 Task: Look for space in Béthune, France from 9th June, 2023 to 16th June, 2023 for 2 adults in price range Rs.8000 to Rs.16000. Place can be entire place with 2 bedrooms having 2 beds and 1 bathroom. Property type can be house, flat, guest house. Amenities needed are: washing machine. Booking option can be shelf check-in. Required host language is English.
Action: Mouse moved to (389, 132)
Screenshot: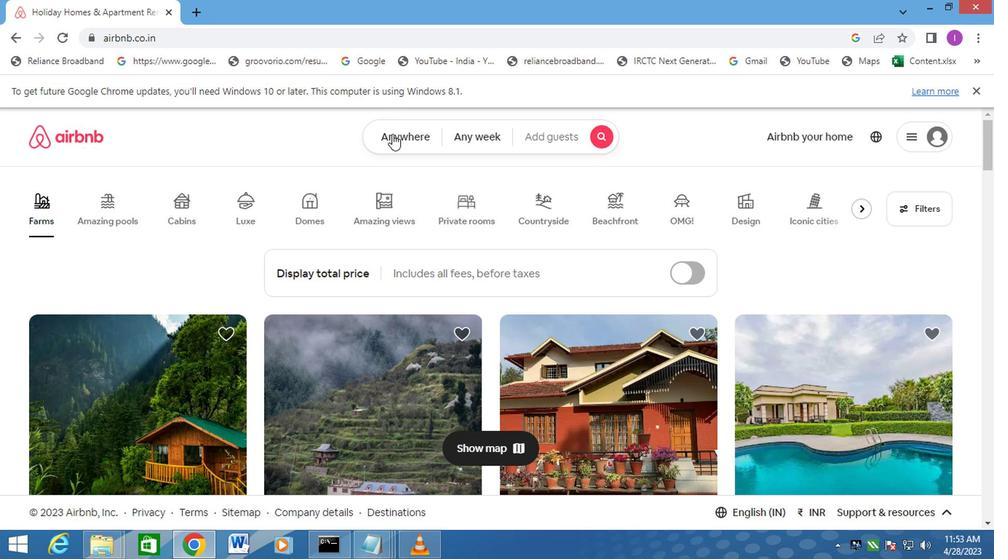 
Action: Mouse pressed left at (389, 132)
Screenshot: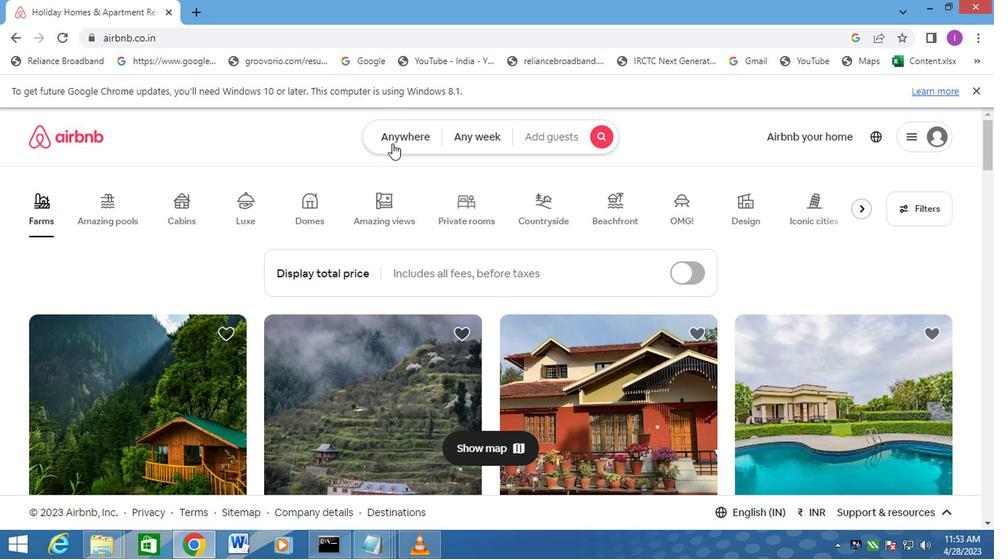 
Action: Mouse moved to (319, 169)
Screenshot: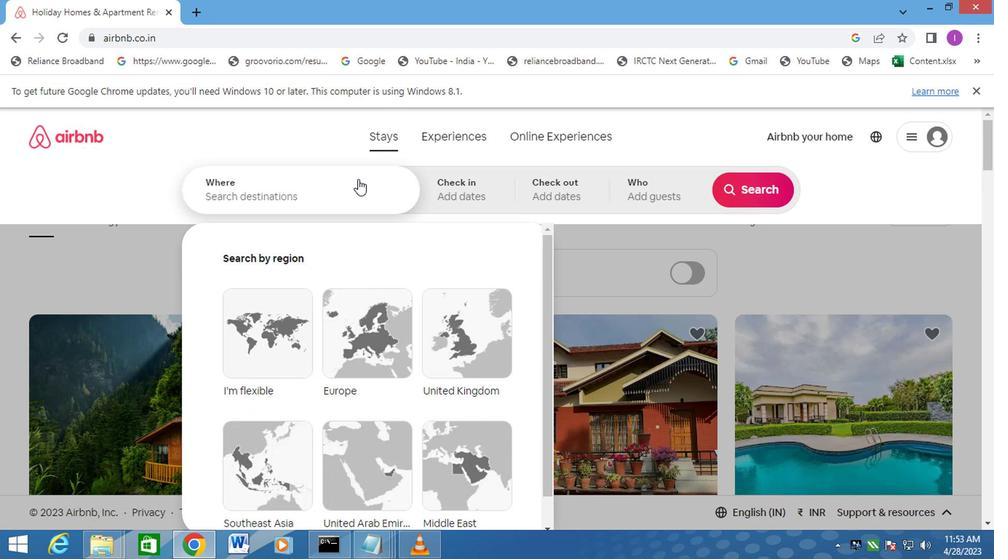 
Action: Mouse pressed left at (319, 169)
Screenshot: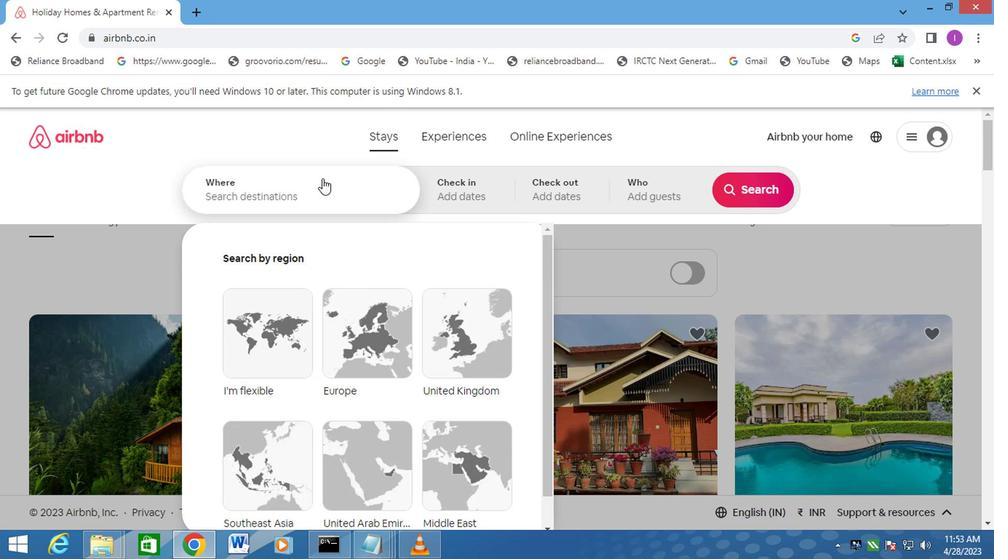 
Action: Mouse moved to (896, 134)
Screenshot: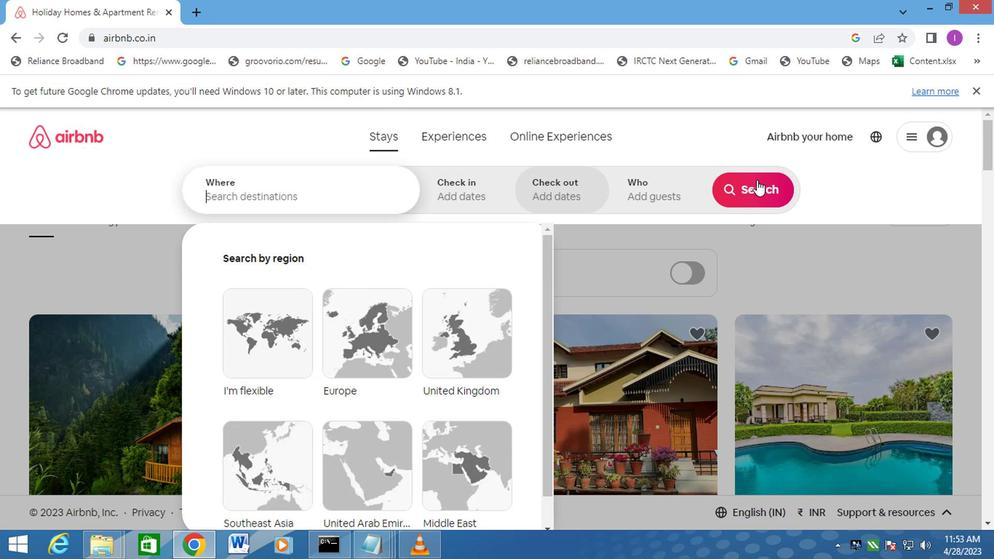 
Action: Key pressed <Key.shift>BETHUN,<Key.shift>FRANCE
Screenshot: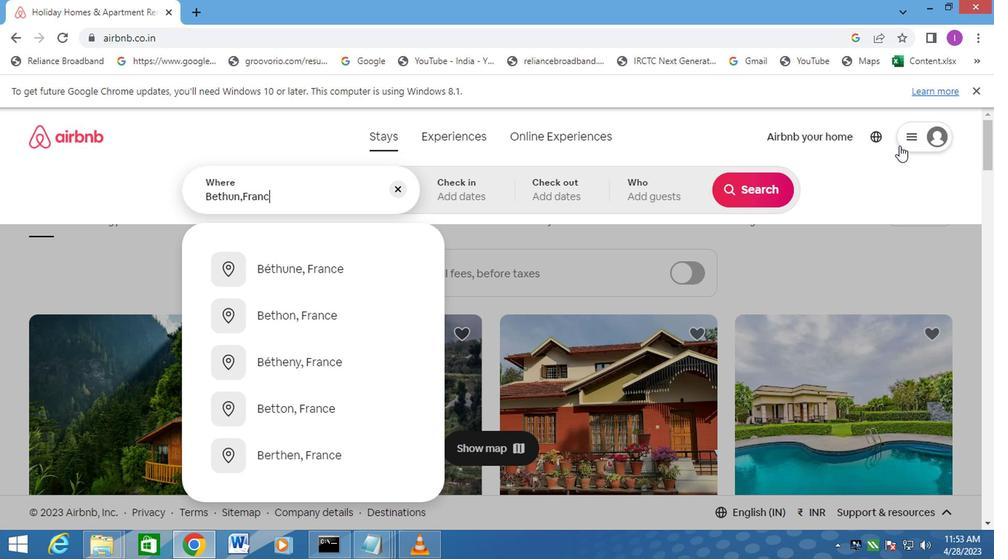 
Action: Mouse moved to (311, 263)
Screenshot: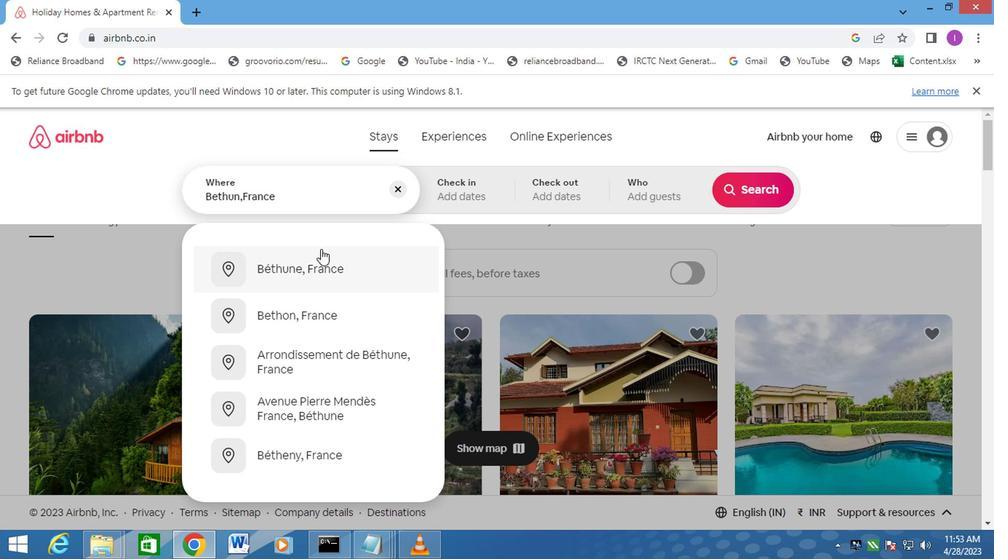 
Action: Mouse pressed left at (311, 263)
Screenshot: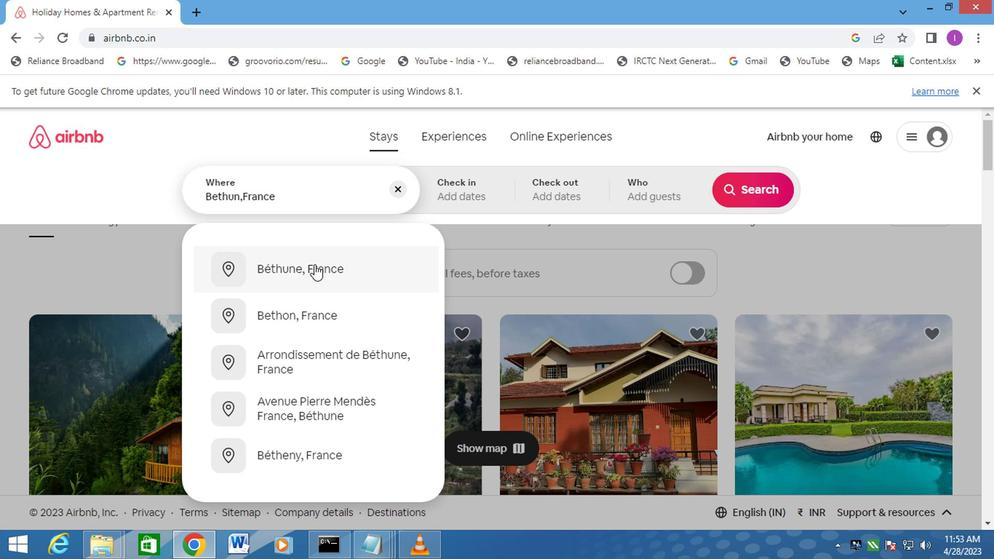 
Action: Mouse moved to (738, 310)
Screenshot: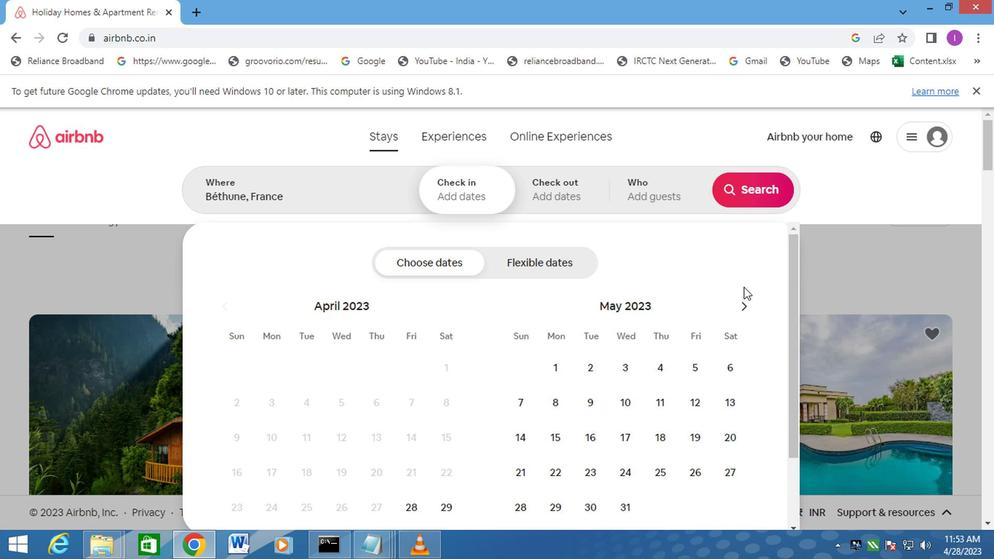 
Action: Mouse pressed left at (738, 310)
Screenshot: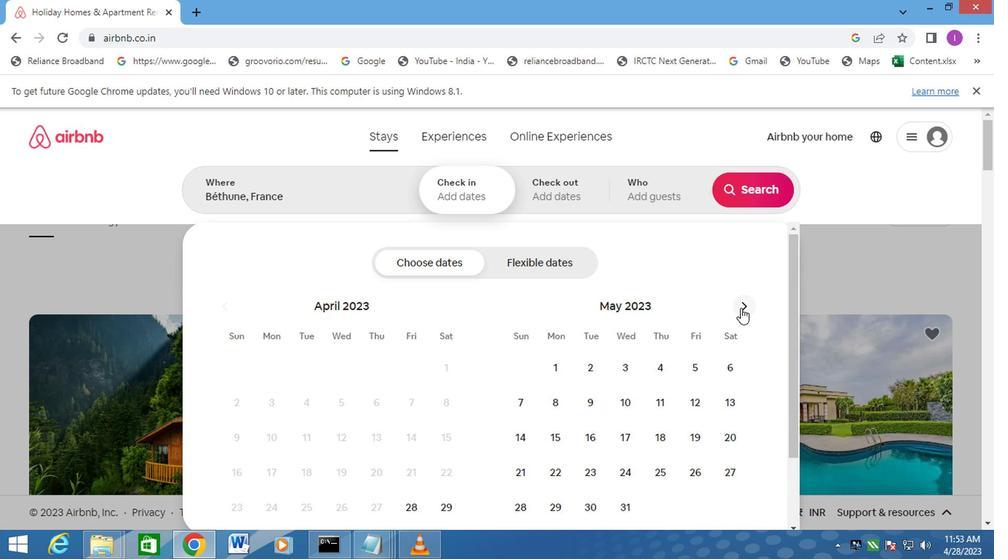 
Action: Mouse pressed left at (738, 310)
Screenshot: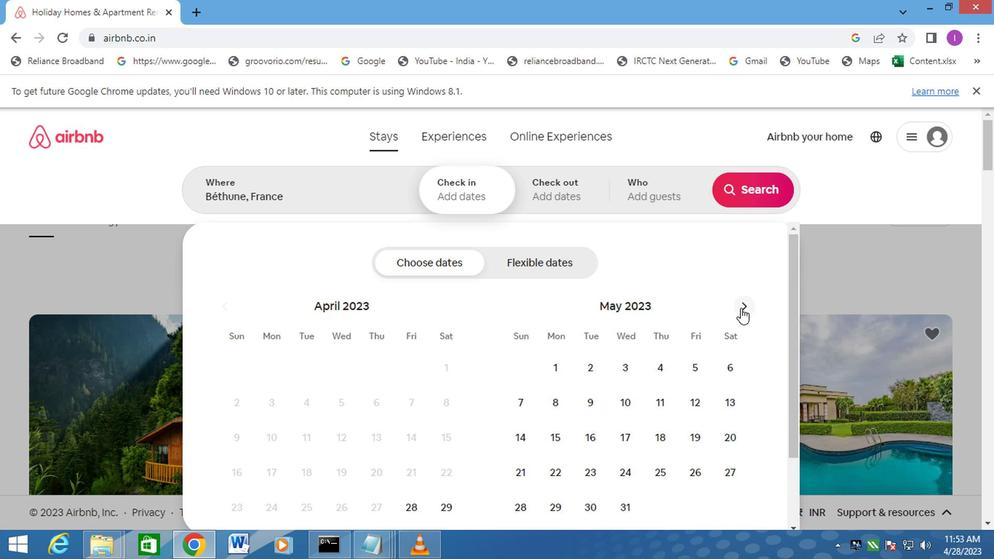 
Action: Mouse moved to (400, 407)
Screenshot: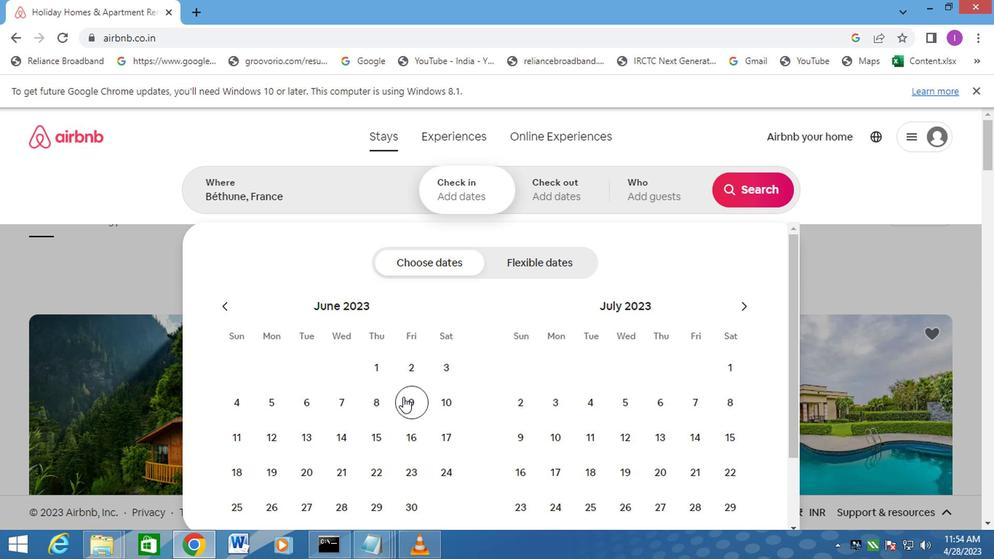 
Action: Mouse pressed left at (400, 407)
Screenshot: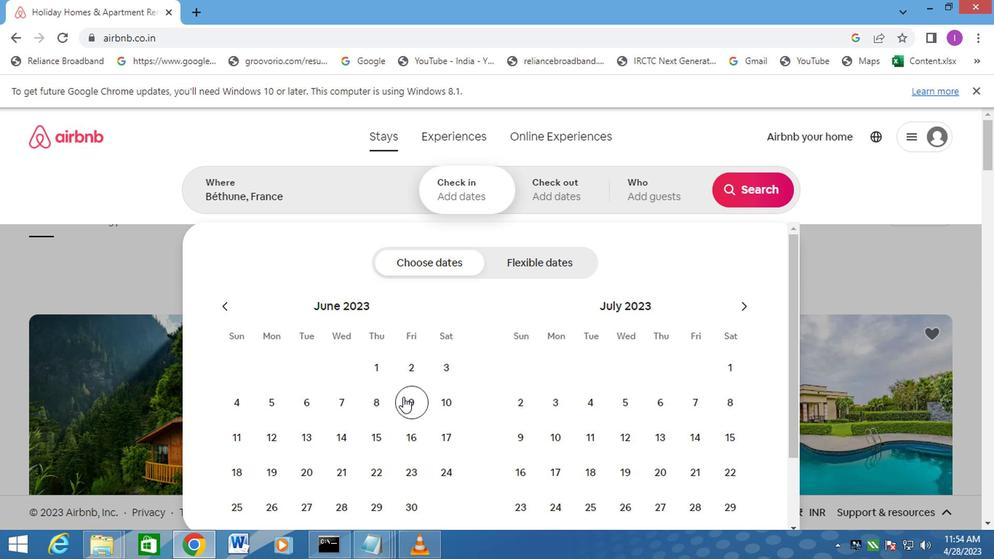 
Action: Mouse moved to (400, 445)
Screenshot: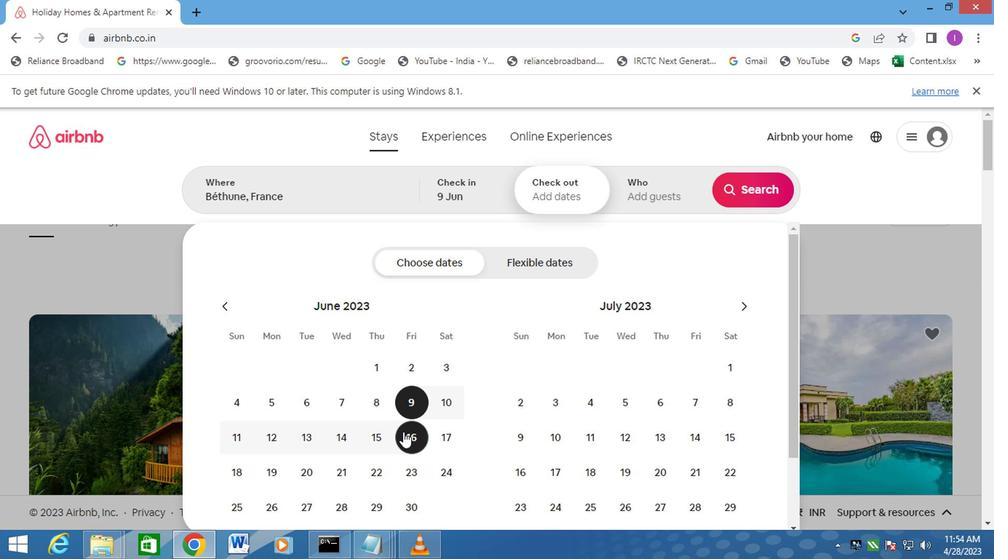 
Action: Mouse pressed left at (400, 445)
Screenshot: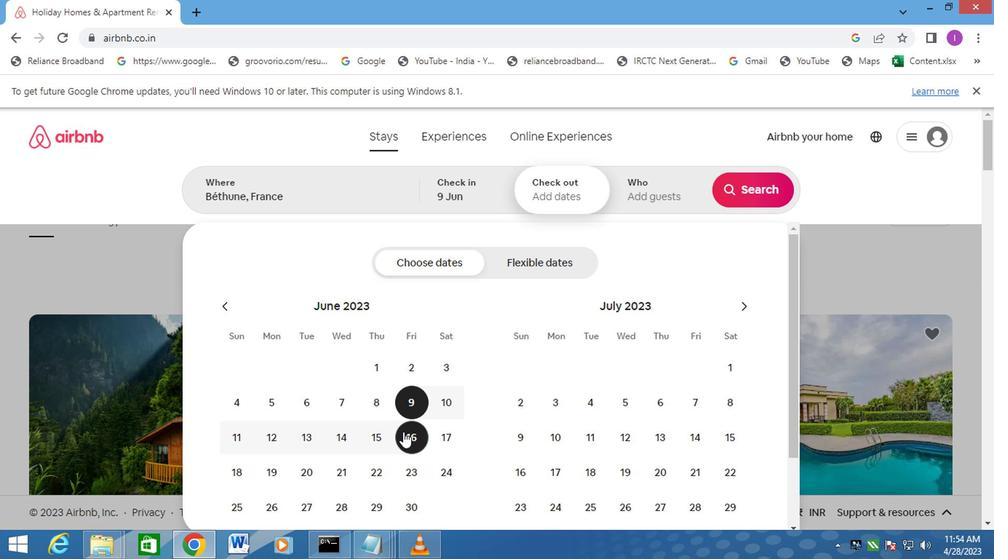 
Action: Mouse moved to (685, 193)
Screenshot: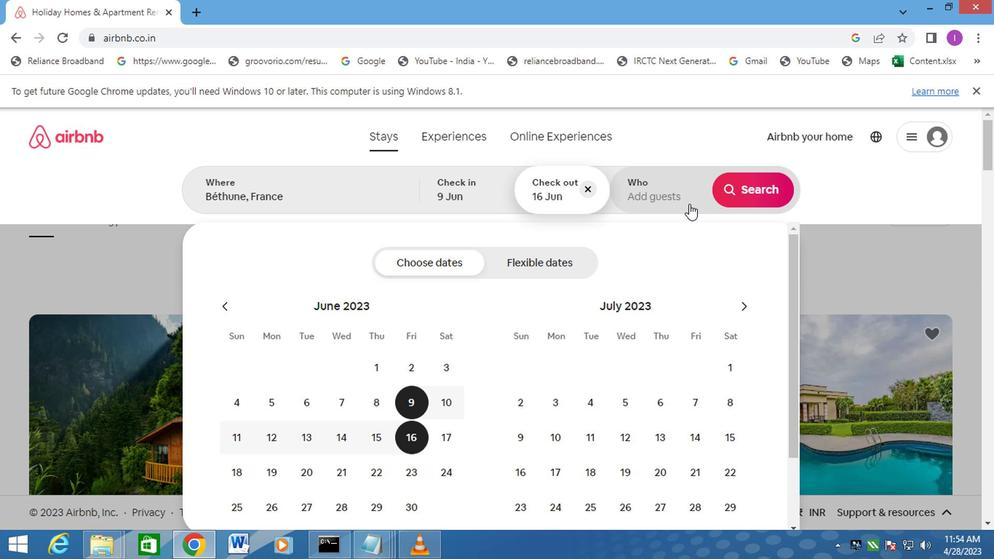 
Action: Mouse pressed left at (685, 193)
Screenshot: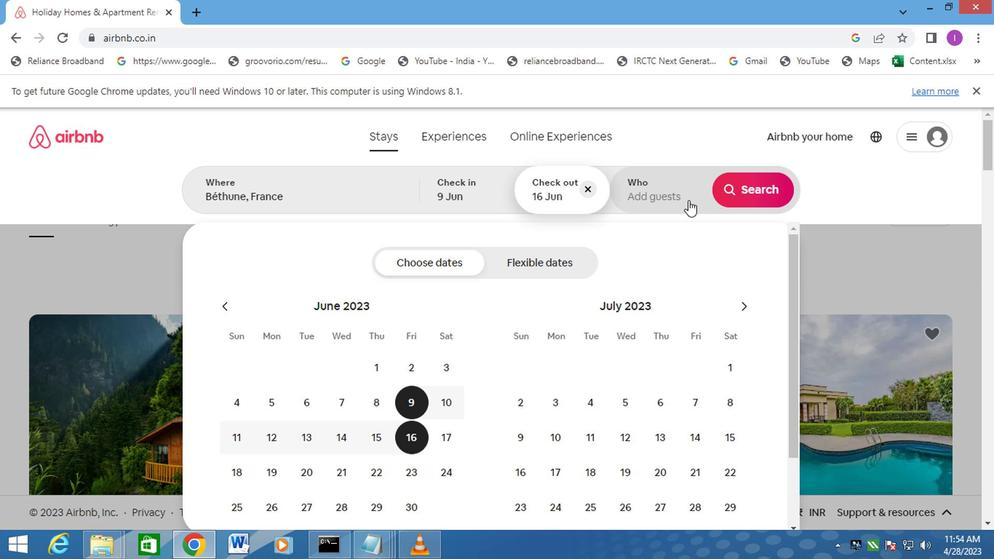 
Action: Mouse moved to (763, 267)
Screenshot: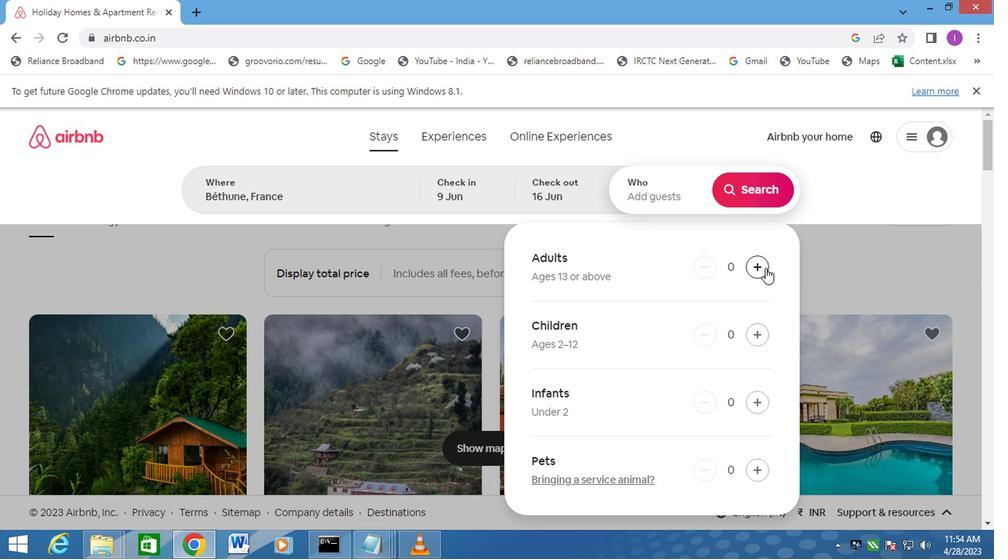 
Action: Mouse pressed left at (763, 267)
Screenshot: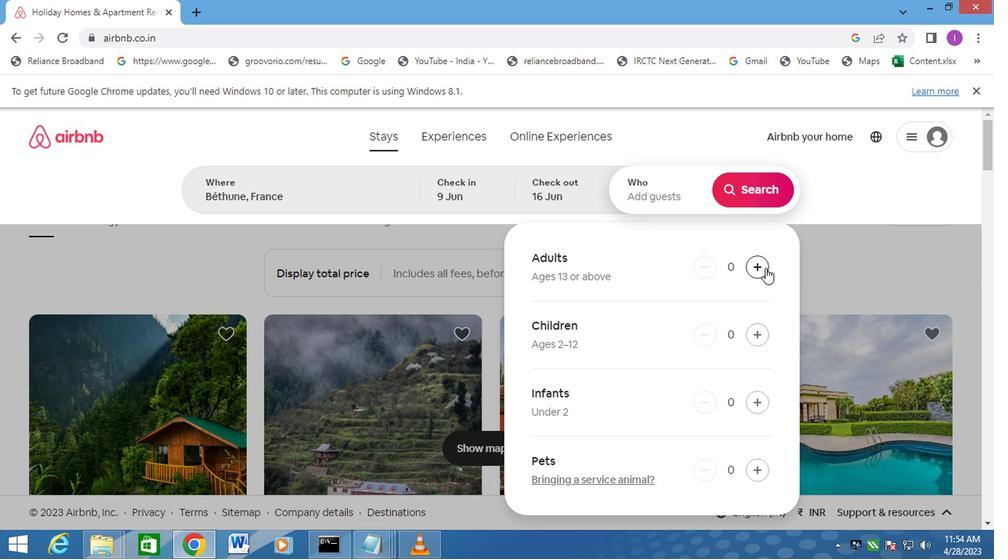
Action: Mouse moved to (764, 267)
Screenshot: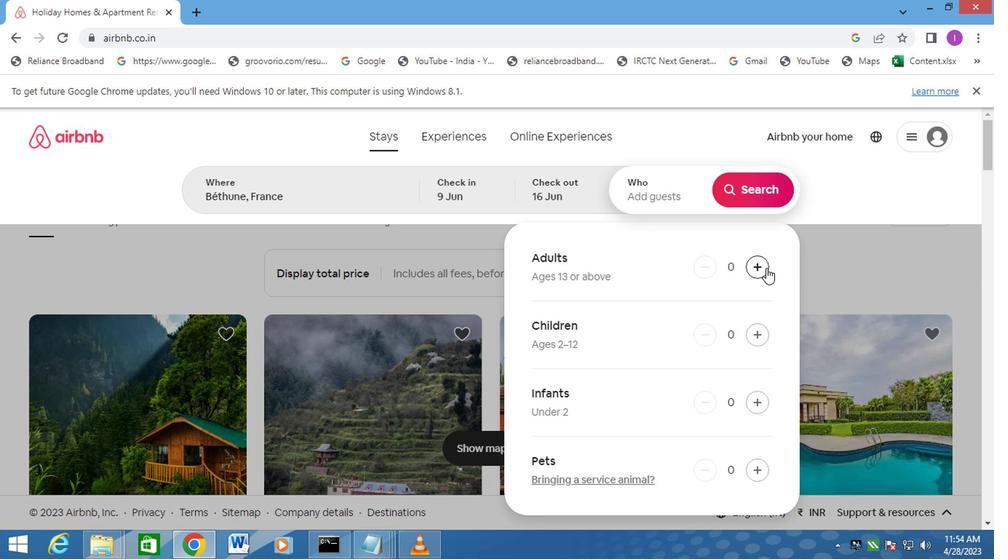 
Action: Mouse pressed left at (764, 267)
Screenshot: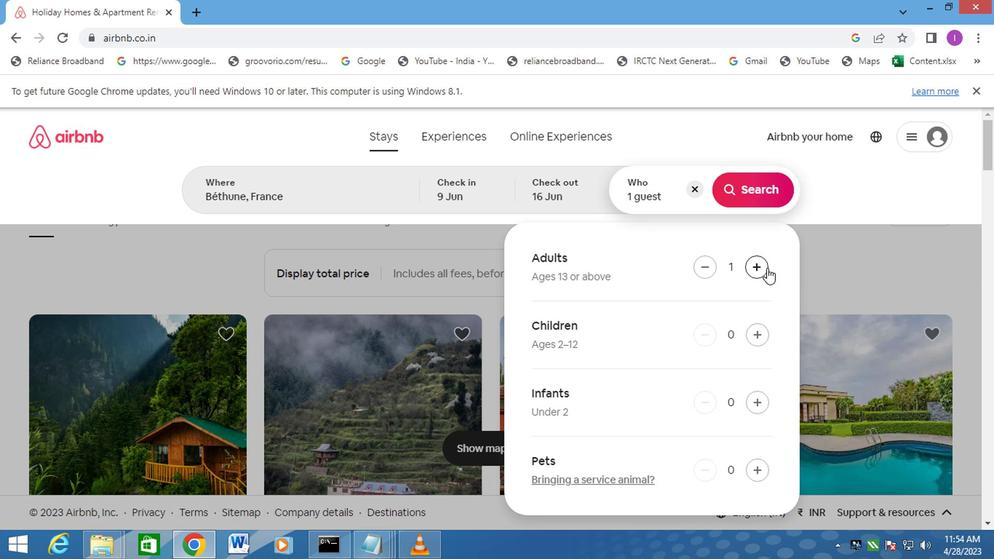 
Action: Mouse moved to (764, 181)
Screenshot: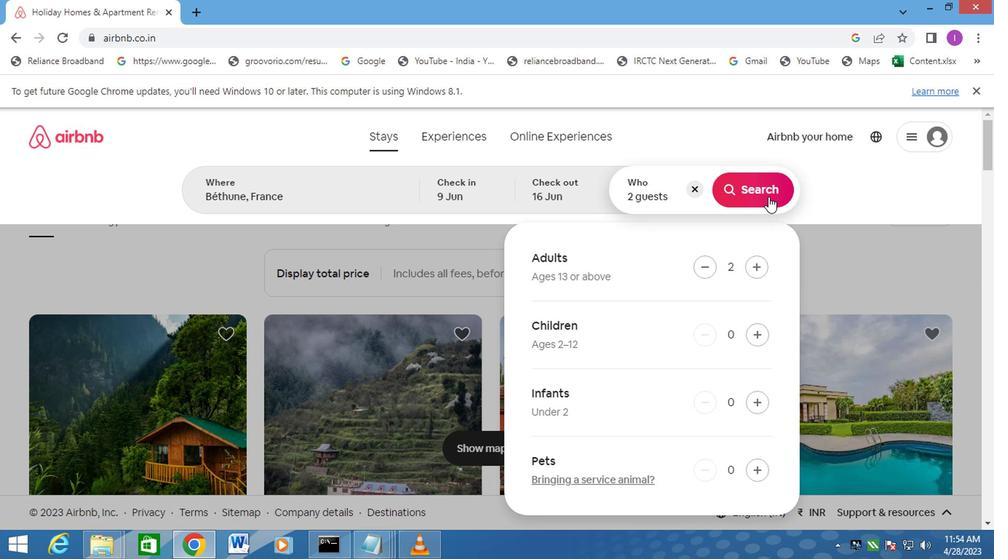 
Action: Mouse pressed left at (764, 181)
Screenshot: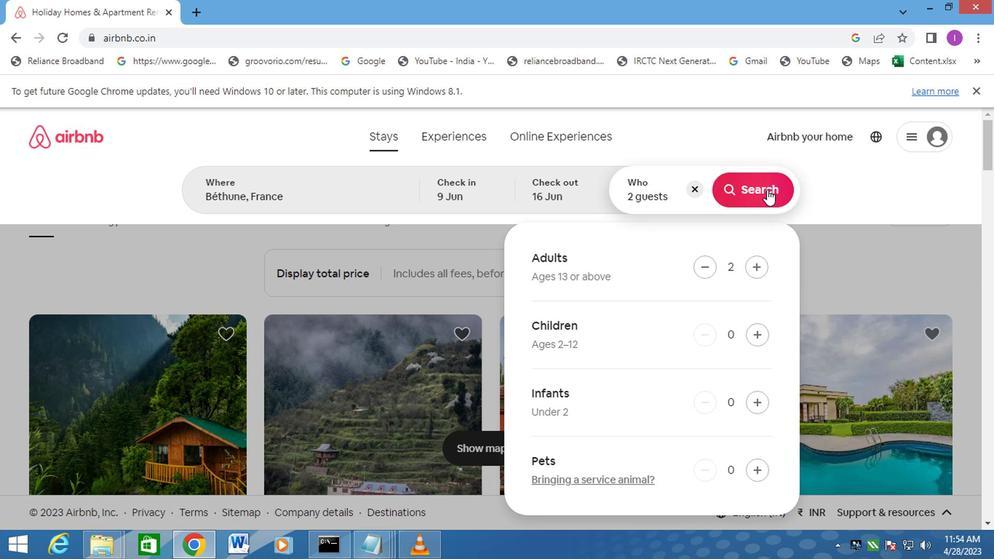 
Action: Mouse moved to (926, 198)
Screenshot: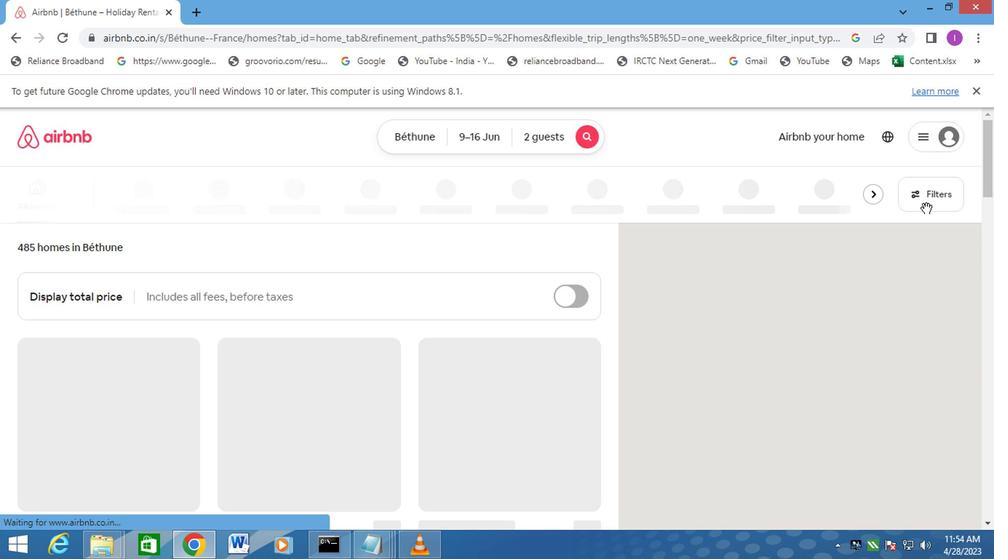
Action: Mouse pressed left at (926, 198)
Screenshot: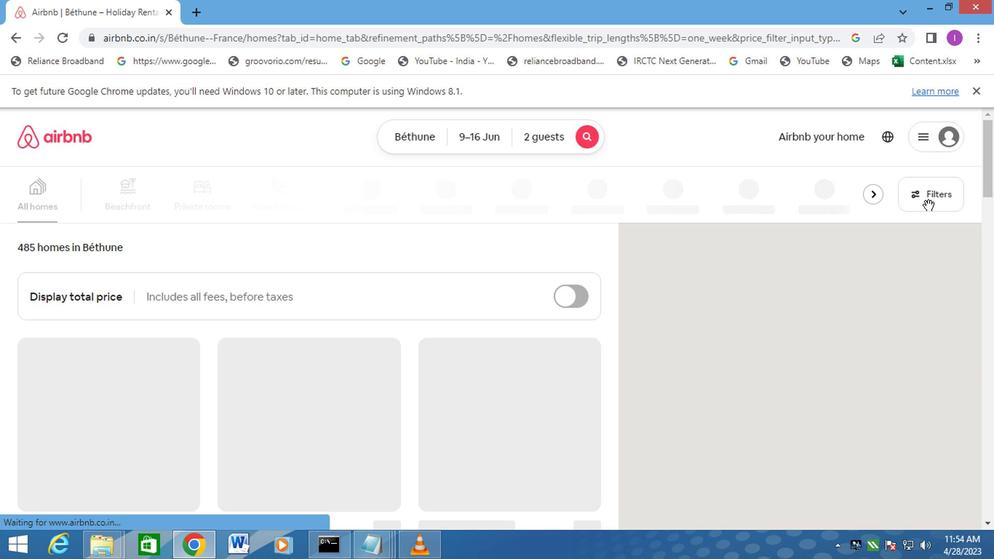 
Action: Mouse moved to (311, 391)
Screenshot: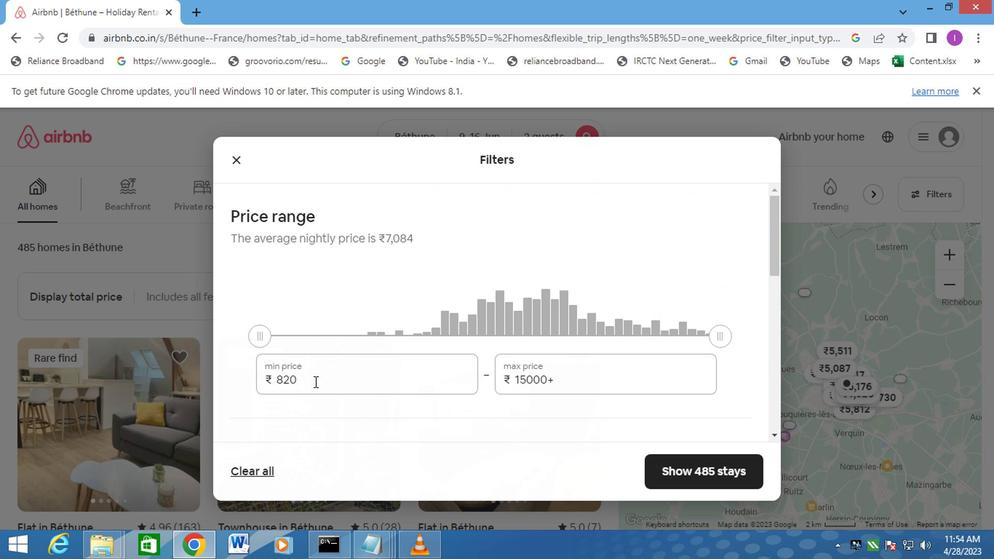 
Action: Mouse pressed left at (311, 391)
Screenshot: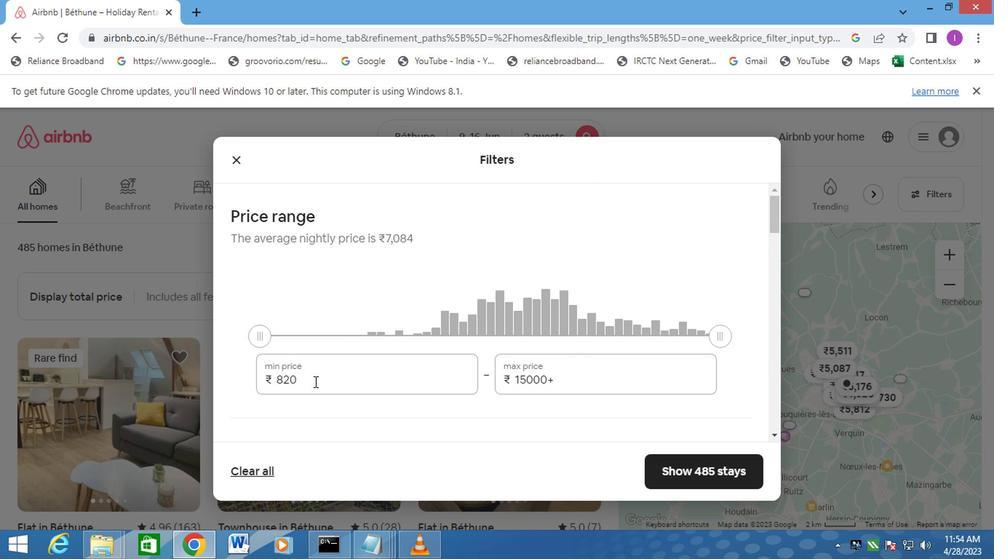
Action: Mouse moved to (263, 375)
Screenshot: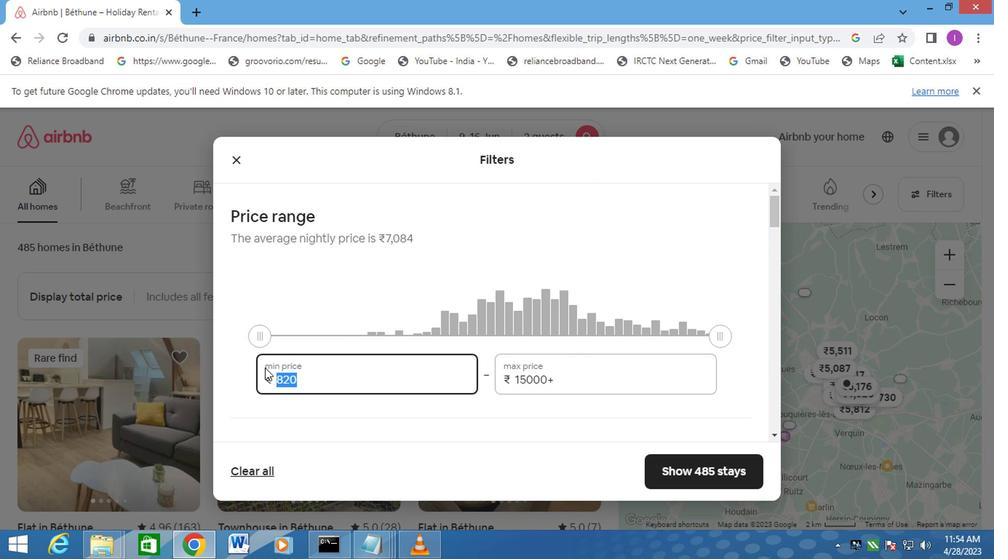 
Action: Key pressed 8000
Screenshot: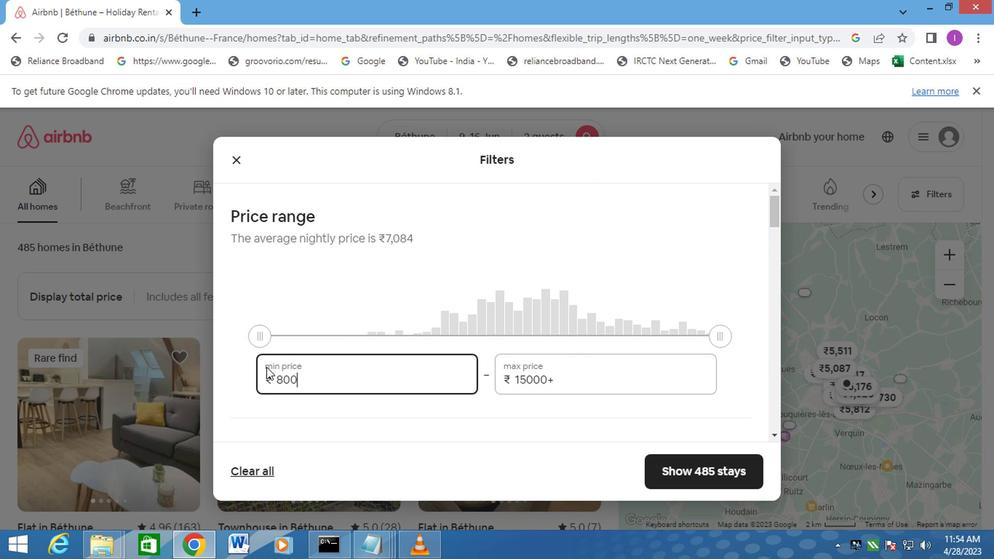
Action: Mouse moved to (565, 389)
Screenshot: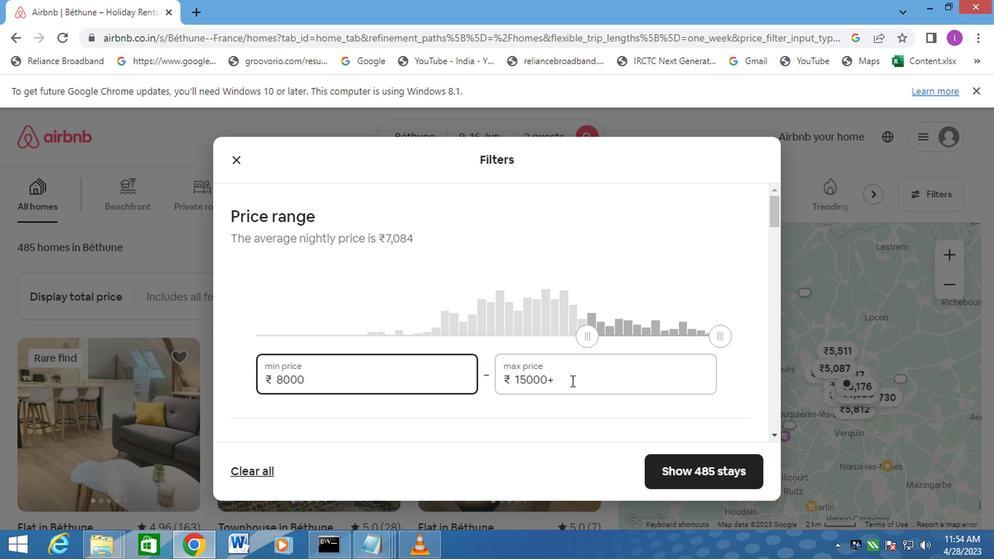 
Action: Mouse pressed left at (565, 389)
Screenshot: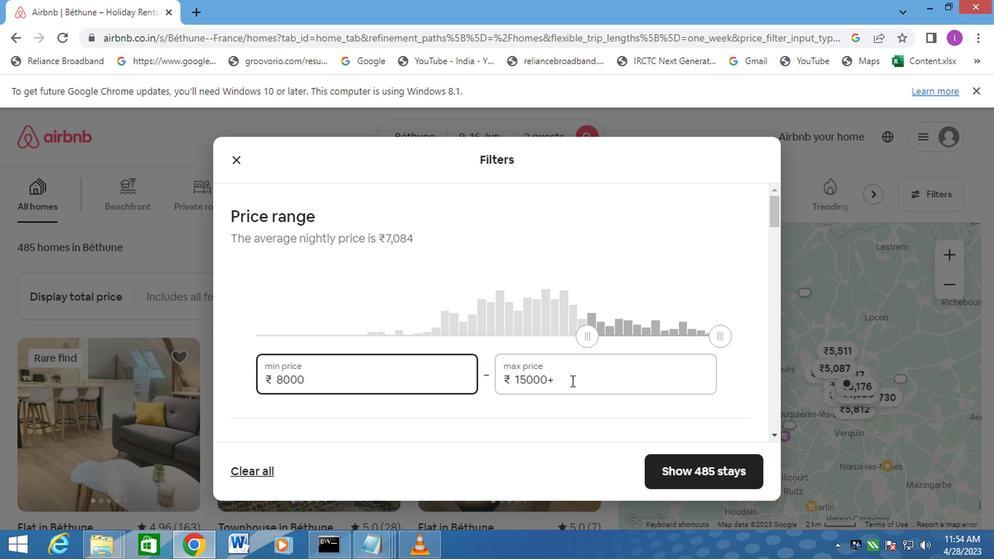 
Action: Mouse moved to (501, 371)
Screenshot: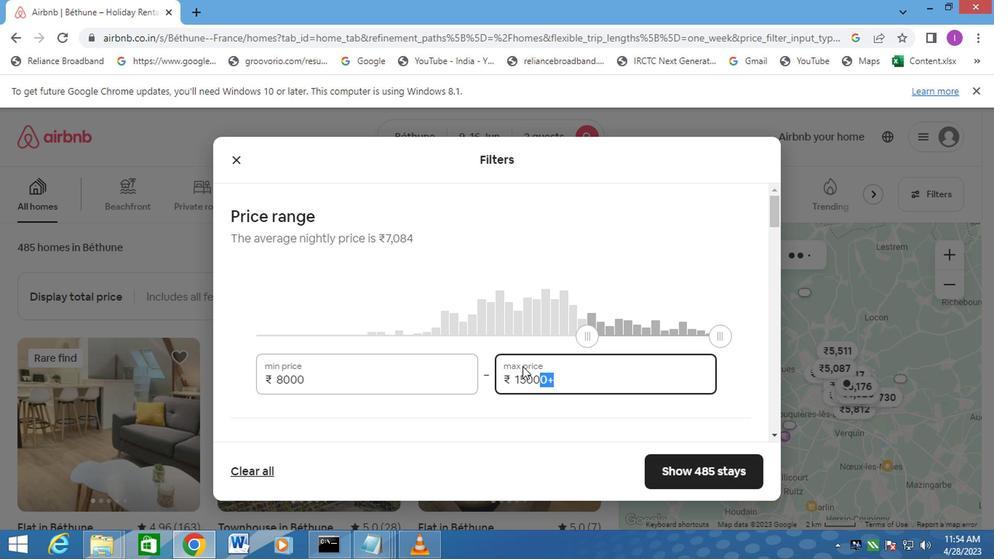 
Action: Key pressed 16000
Screenshot: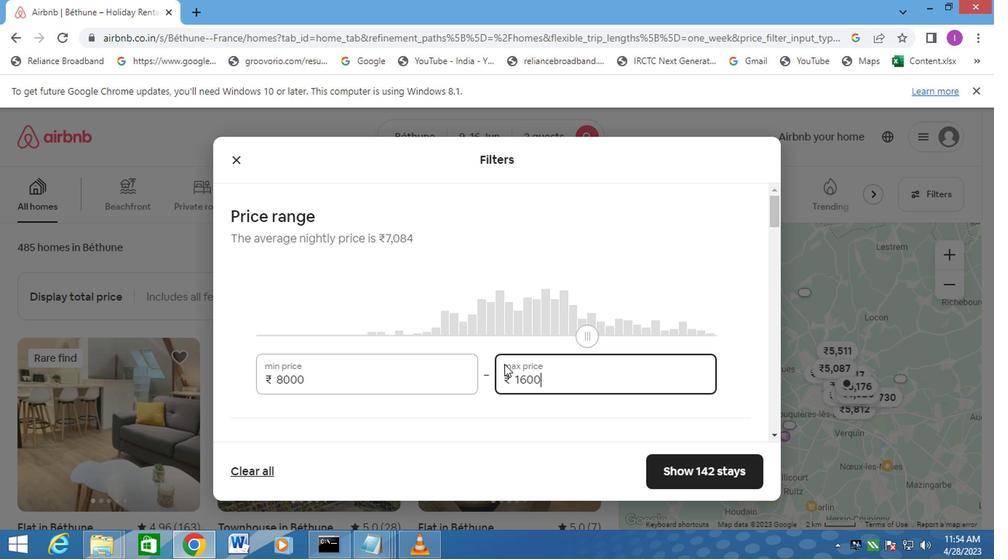 
Action: Mouse moved to (526, 378)
Screenshot: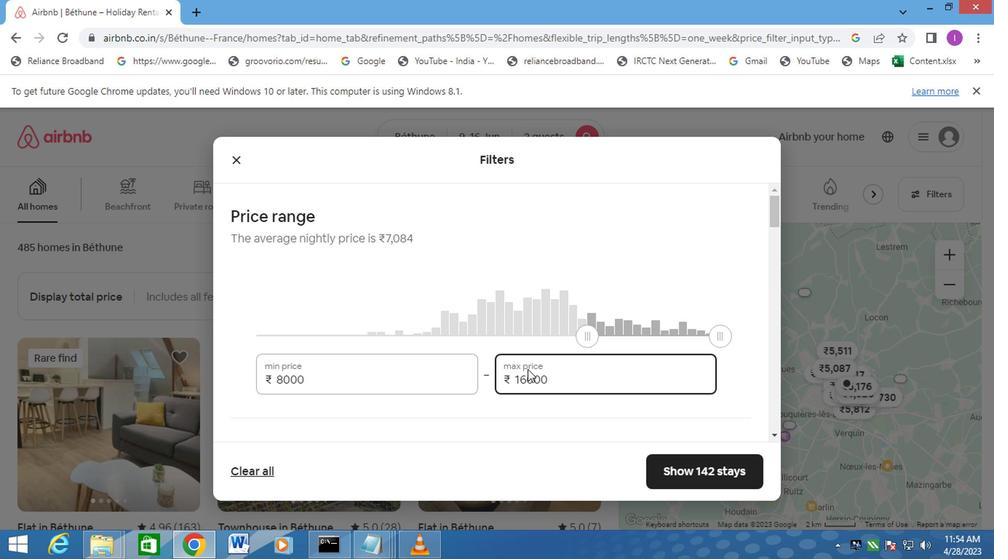 
Action: Mouse scrolled (526, 377) with delta (0, -1)
Screenshot: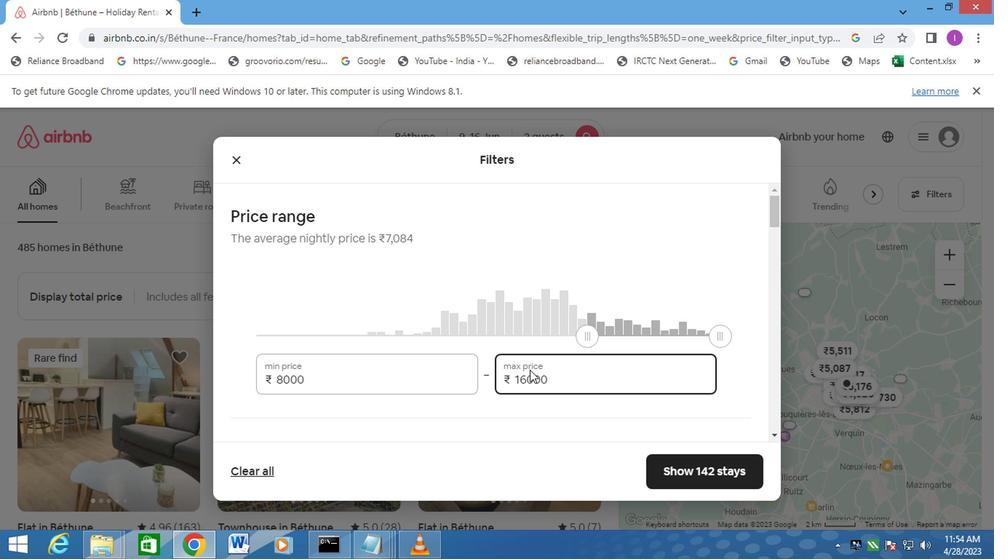 
Action: Mouse scrolled (526, 377) with delta (0, -1)
Screenshot: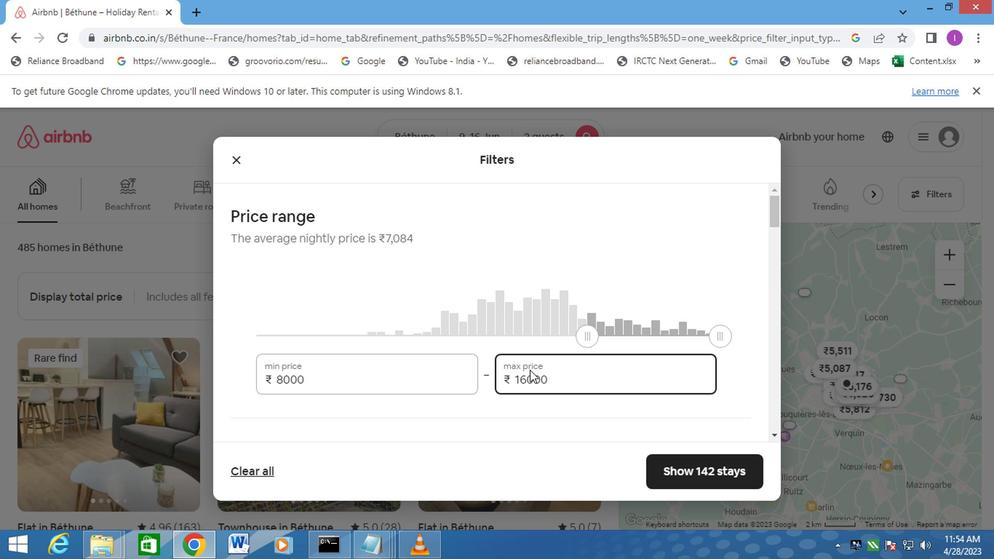 
Action: Mouse scrolled (526, 377) with delta (0, -1)
Screenshot: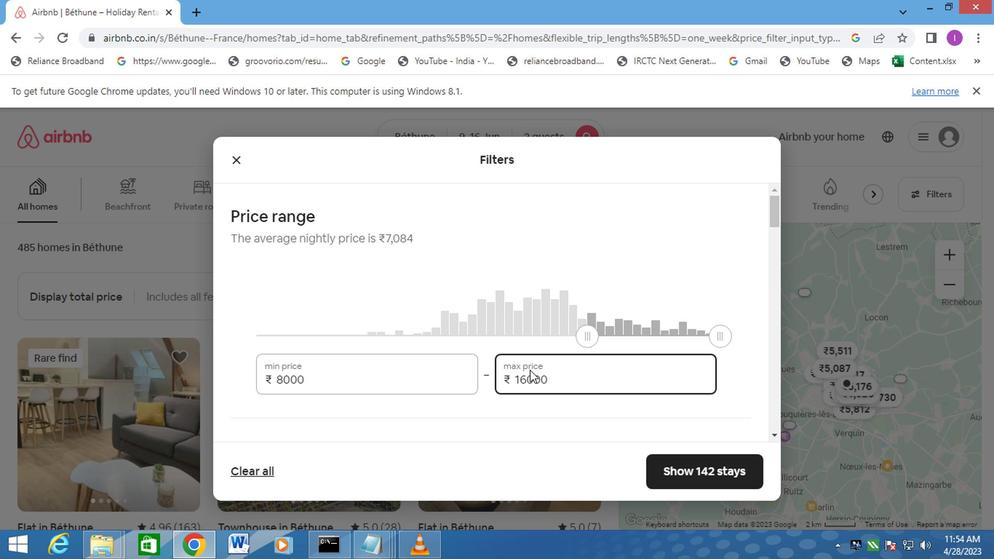 
Action: Mouse moved to (241, 280)
Screenshot: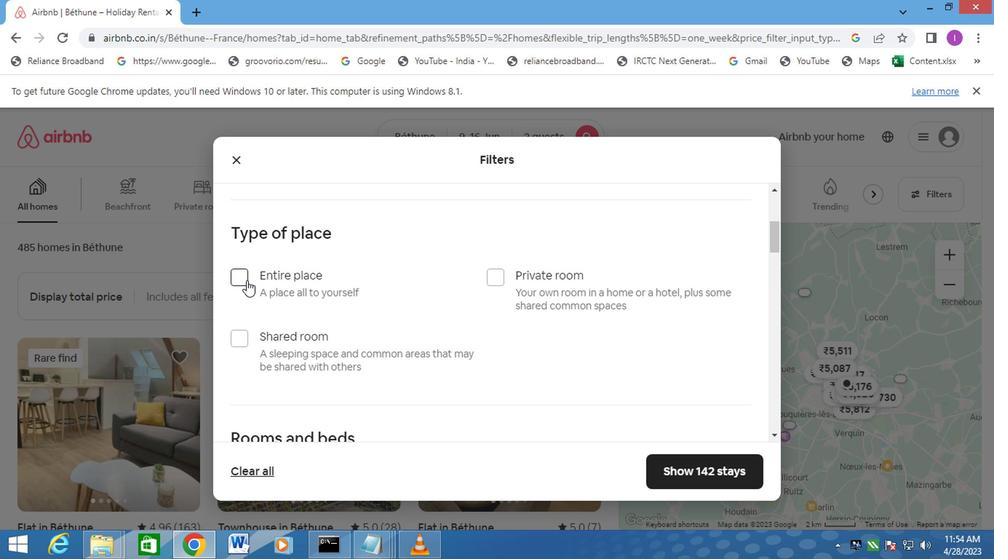 
Action: Mouse pressed left at (241, 280)
Screenshot: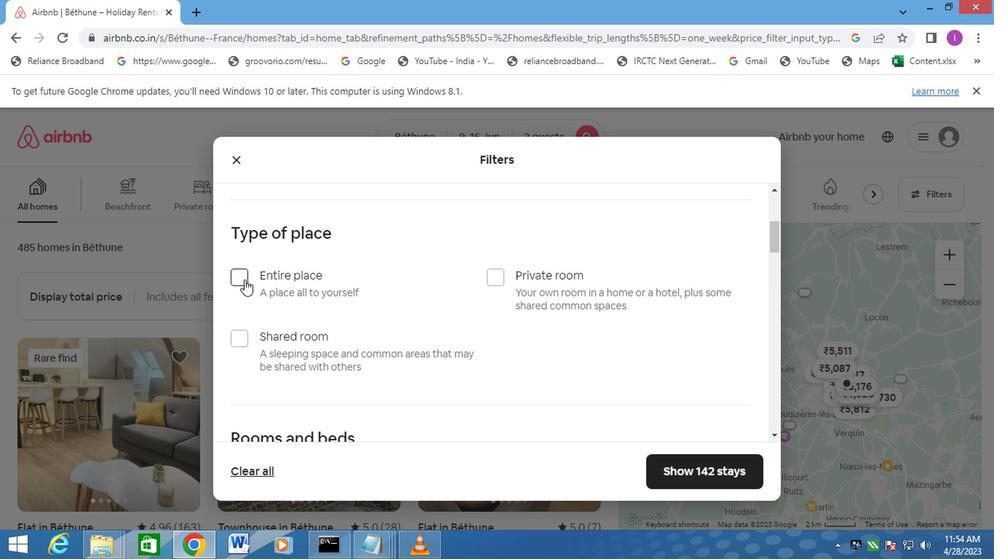 
Action: Mouse moved to (315, 289)
Screenshot: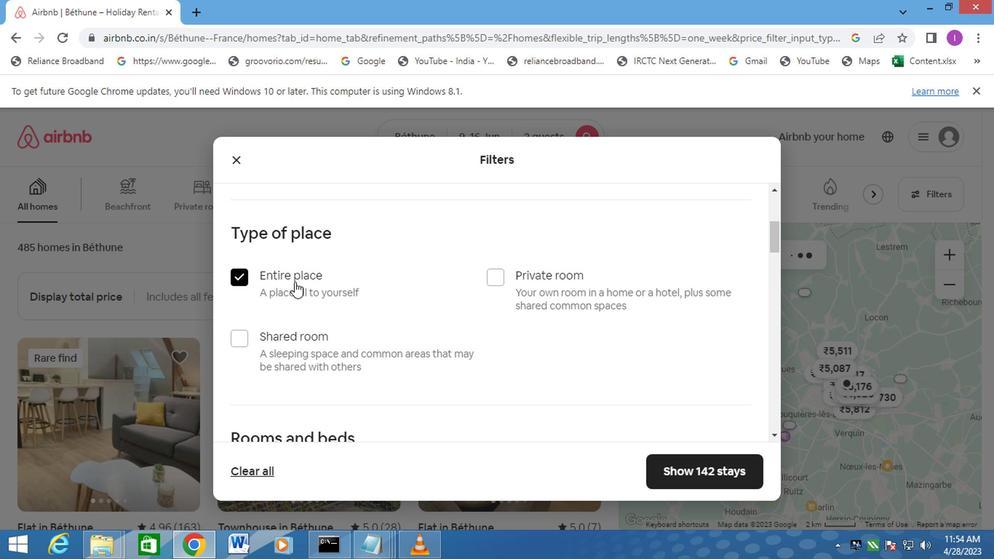 
Action: Mouse scrolled (315, 288) with delta (0, -1)
Screenshot: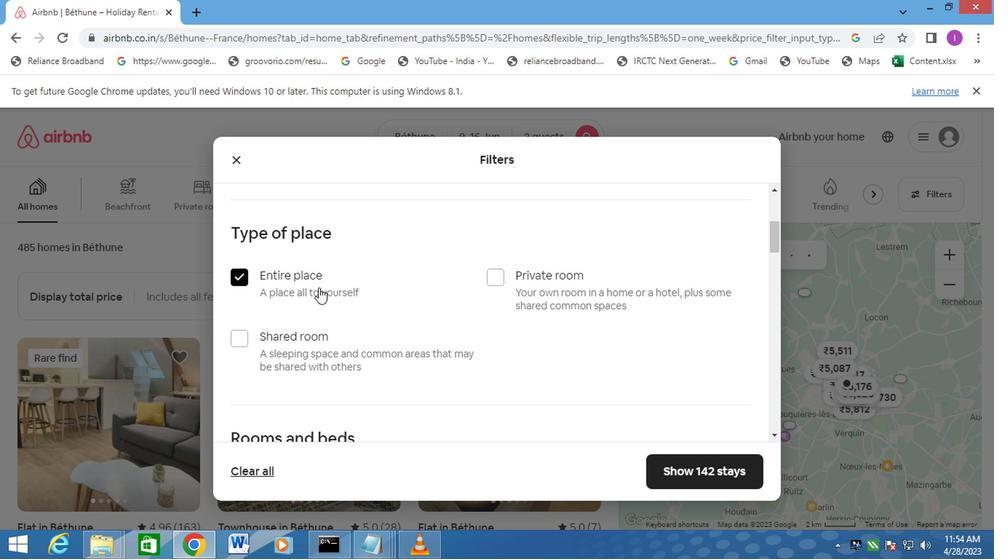 
Action: Mouse scrolled (315, 288) with delta (0, -1)
Screenshot: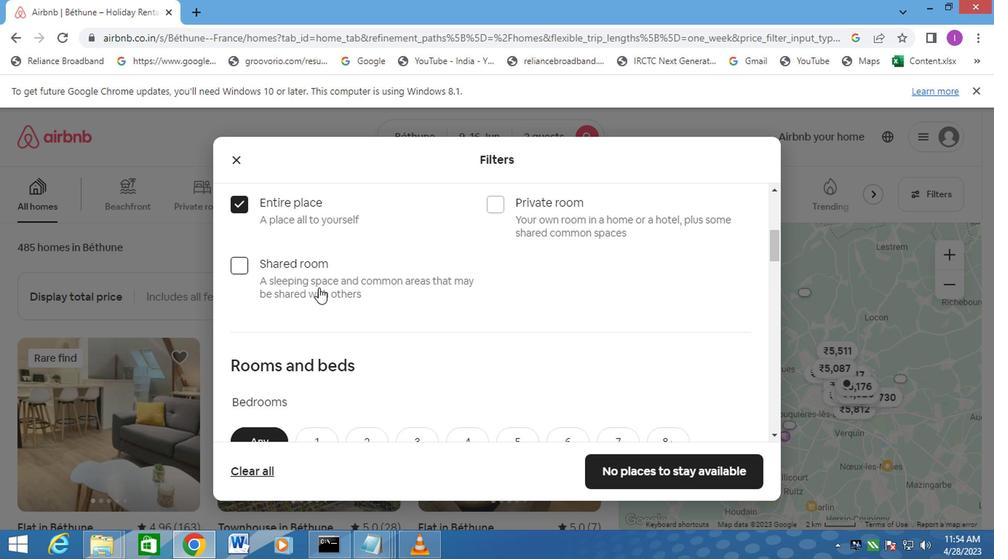 
Action: Mouse moved to (353, 375)
Screenshot: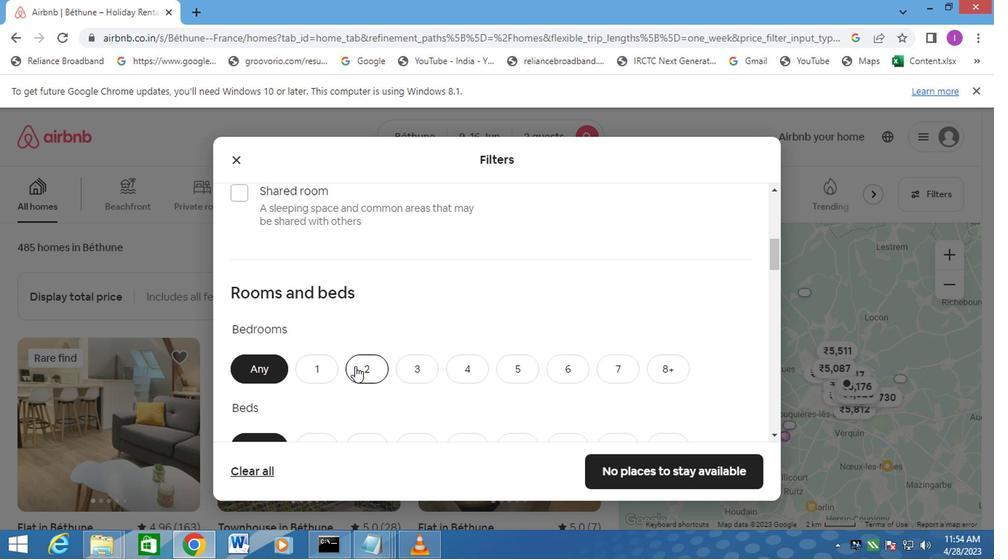 
Action: Mouse pressed left at (353, 375)
Screenshot: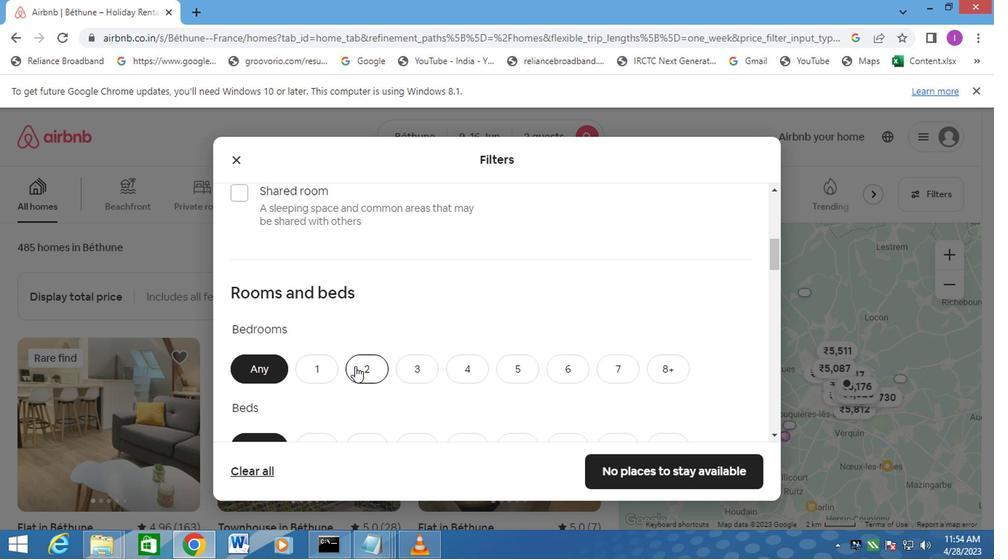 
Action: Mouse moved to (367, 380)
Screenshot: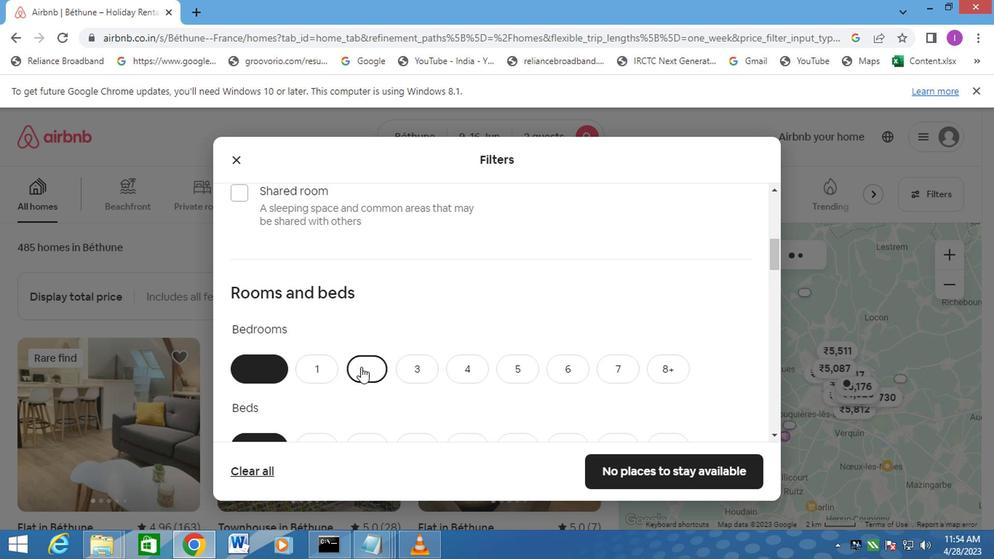
Action: Mouse scrolled (367, 379) with delta (0, -1)
Screenshot: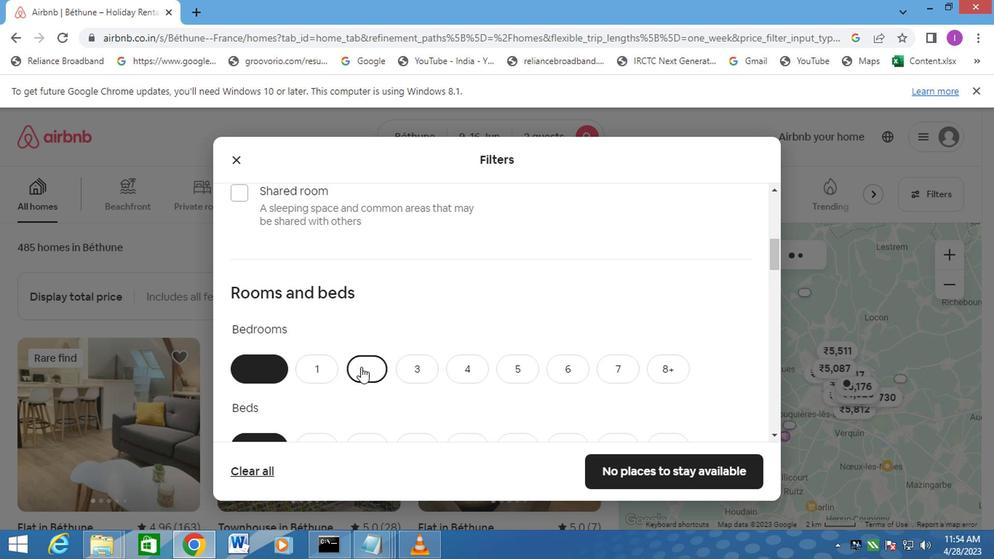 
Action: Mouse moved to (367, 380)
Screenshot: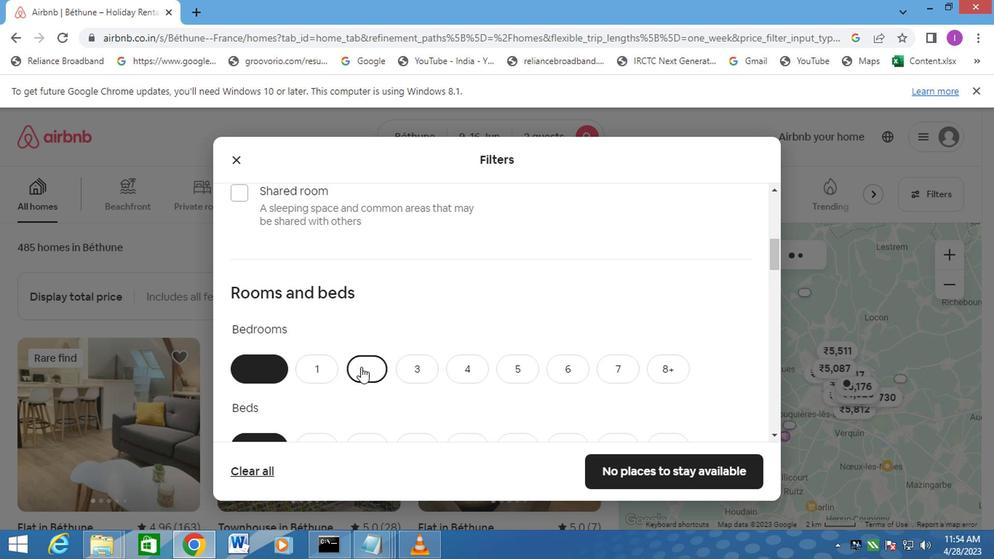 
Action: Mouse scrolled (367, 380) with delta (0, 0)
Screenshot: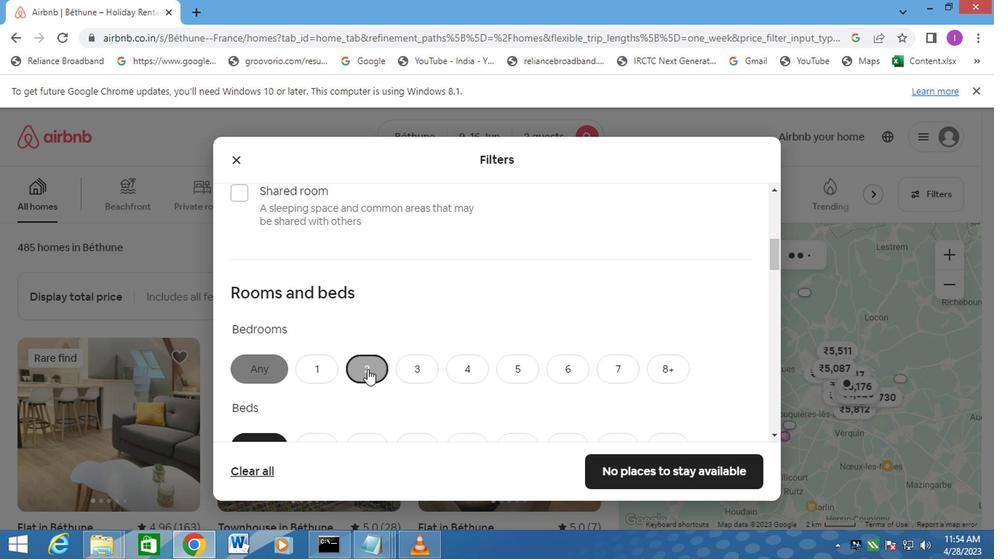 
Action: Mouse moved to (364, 303)
Screenshot: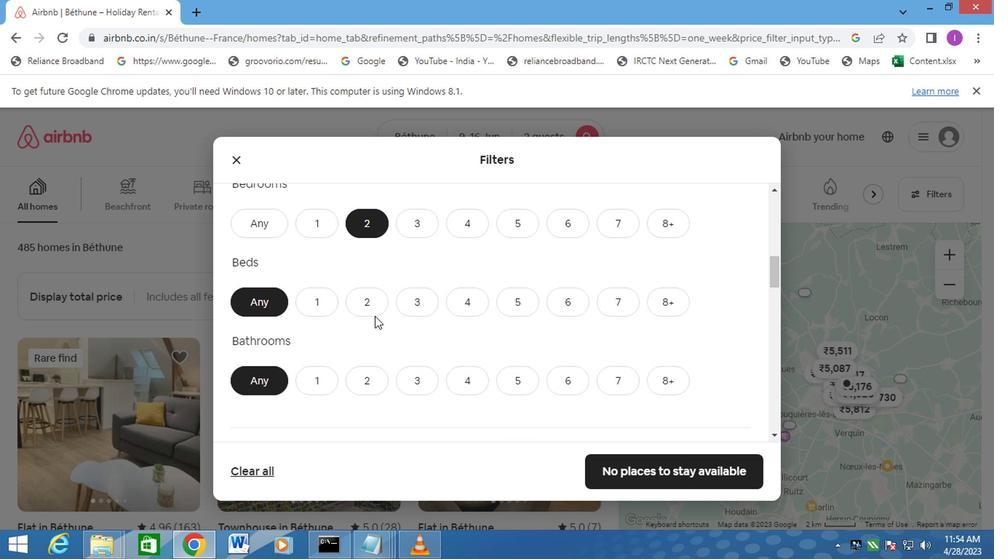
Action: Mouse pressed left at (364, 303)
Screenshot: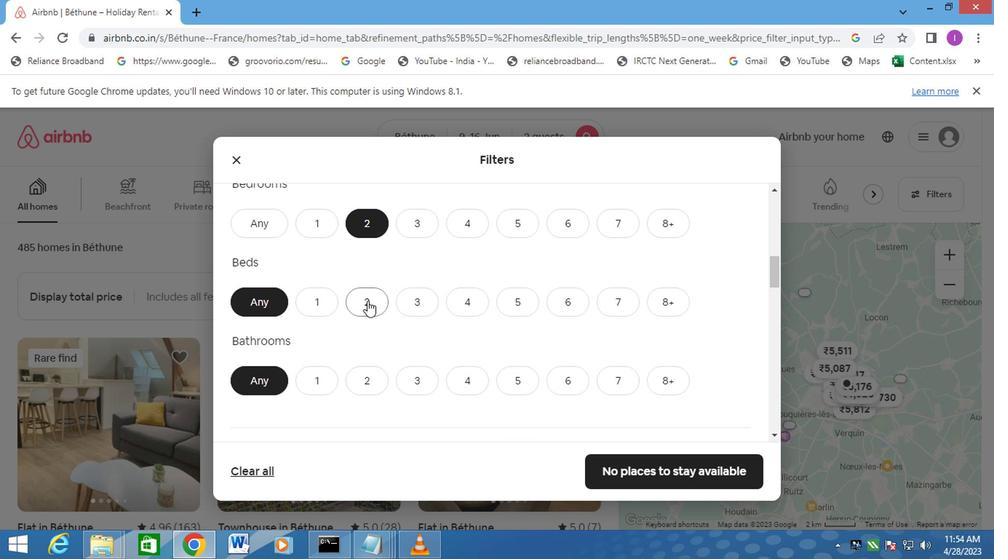 
Action: Mouse moved to (308, 390)
Screenshot: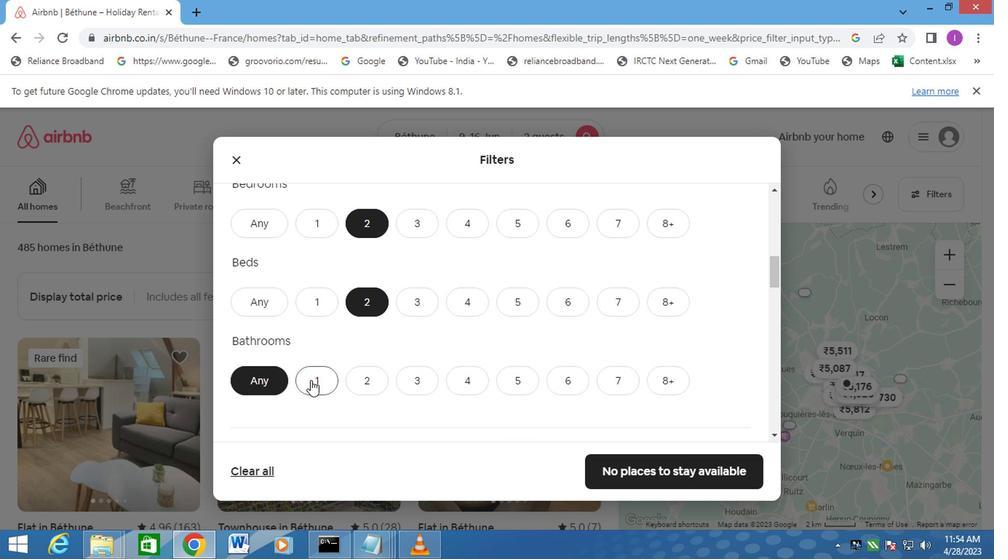 
Action: Mouse pressed left at (308, 390)
Screenshot: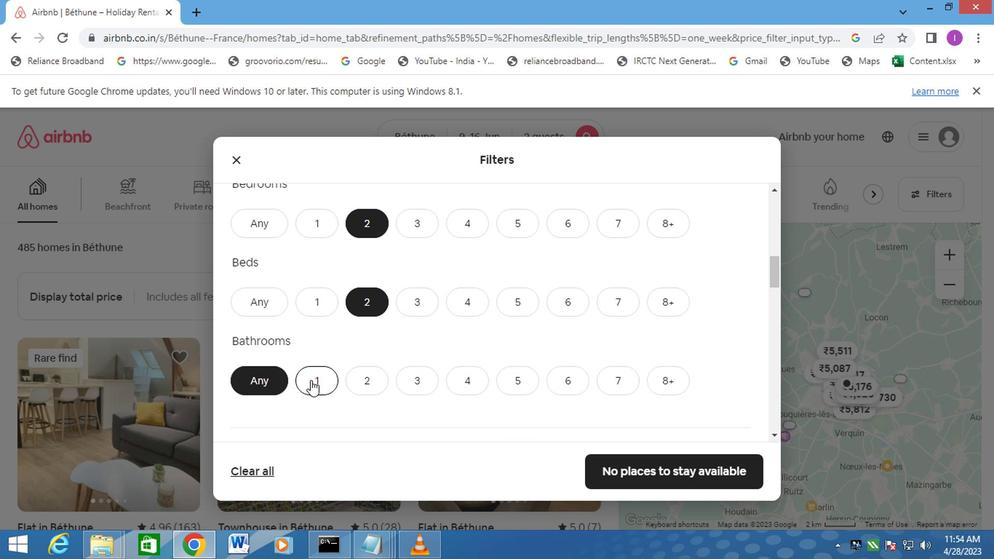 
Action: Mouse moved to (396, 366)
Screenshot: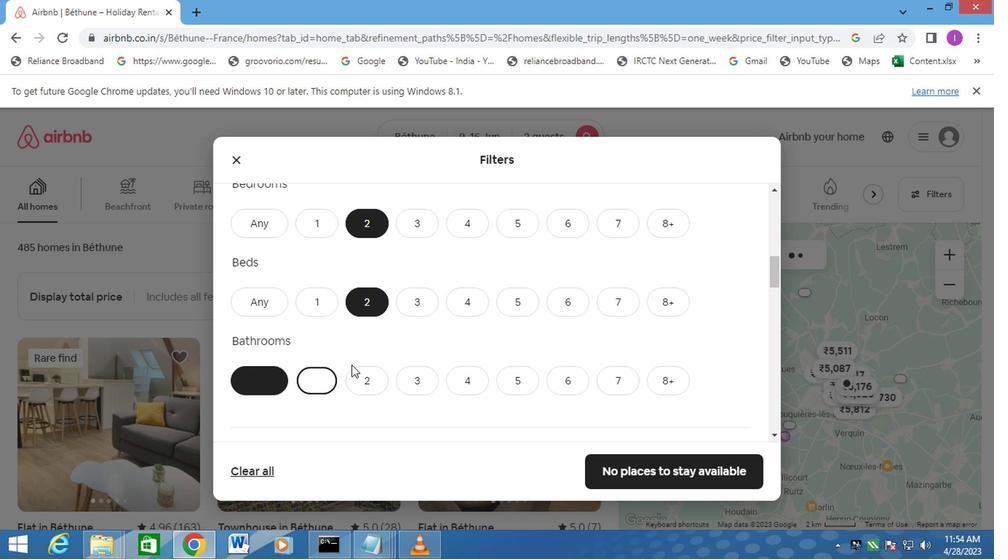 
Action: Mouse scrolled (396, 365) with delta (0, -1)
Screenshot: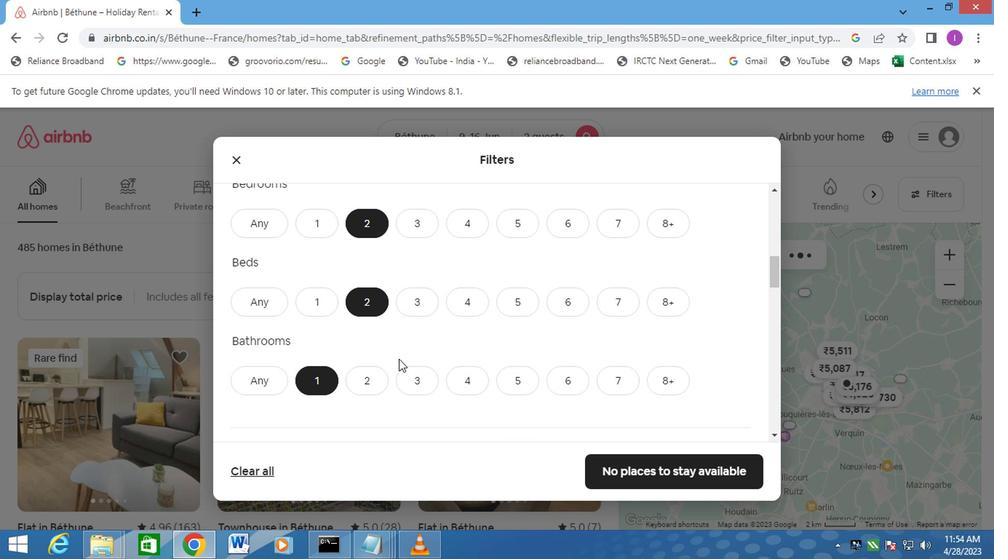 
Action: Mouse scrolled (396, 365) with delta (0, -1)
Screenshot: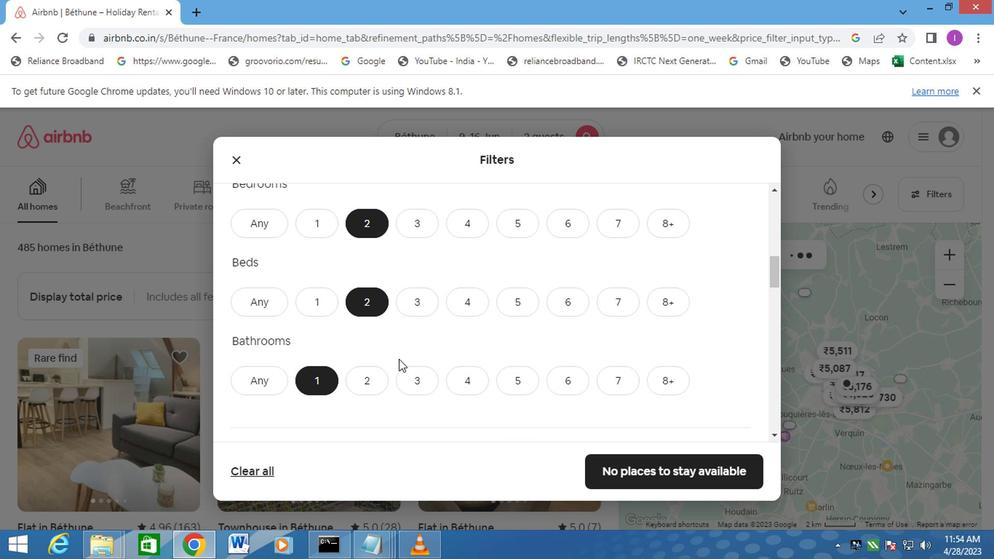 
Action: Mouse moved to (411, 364)
Screenshot: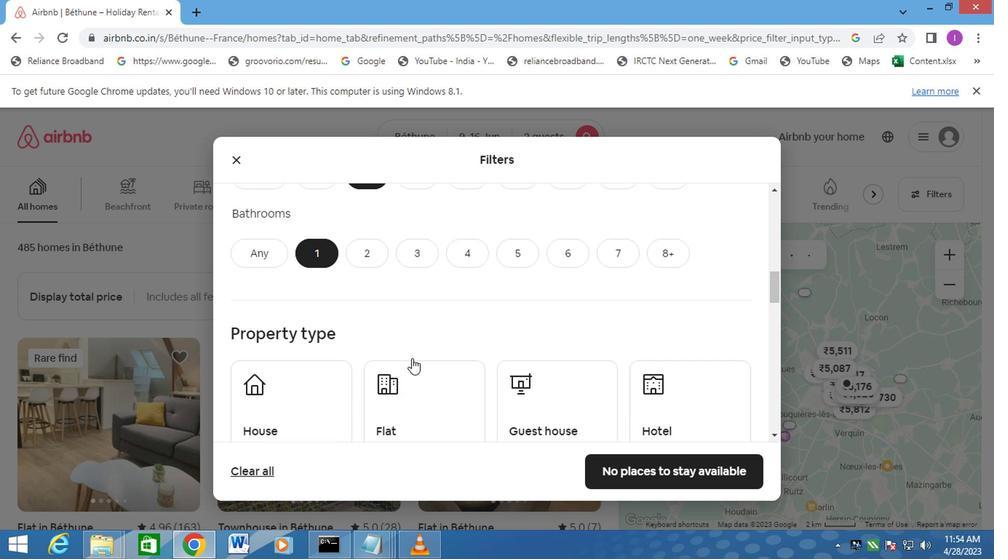 
Action: Mouse scrolled (411, 363) with delta (0, -1)
Screenshot: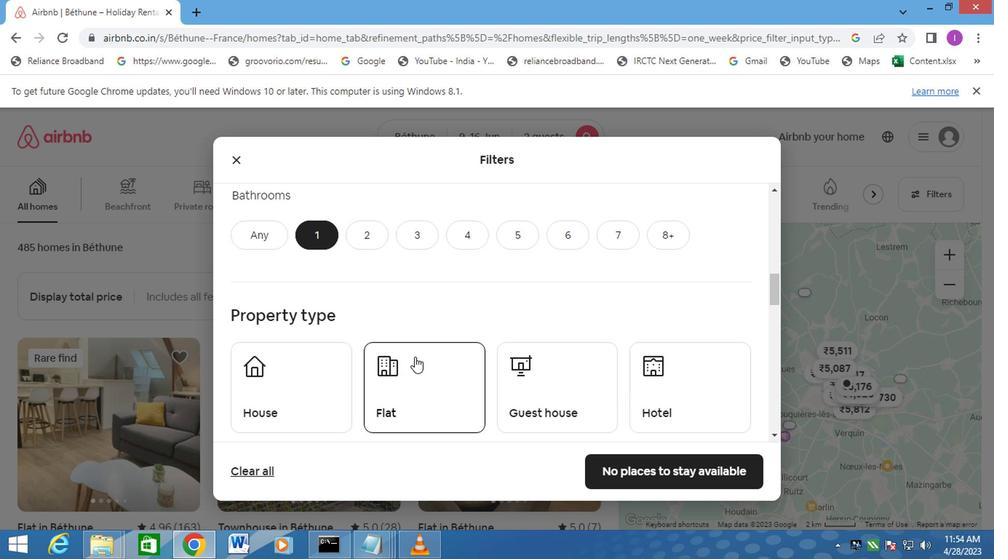 
Action: Mouse scrolled (411, 363) with delta (0, -1)
Screenshot: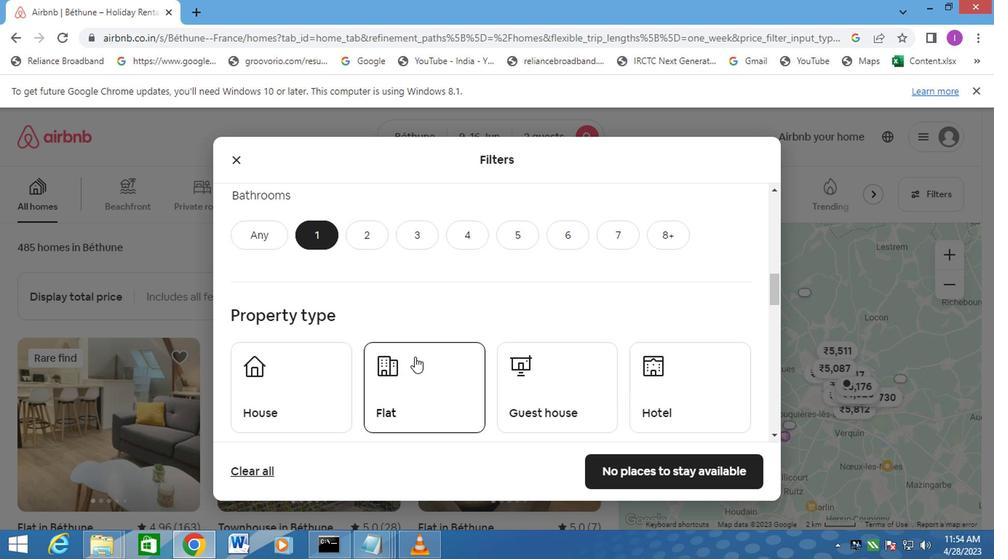 
Action: Mouse moved to (335, 260)
Screenshot: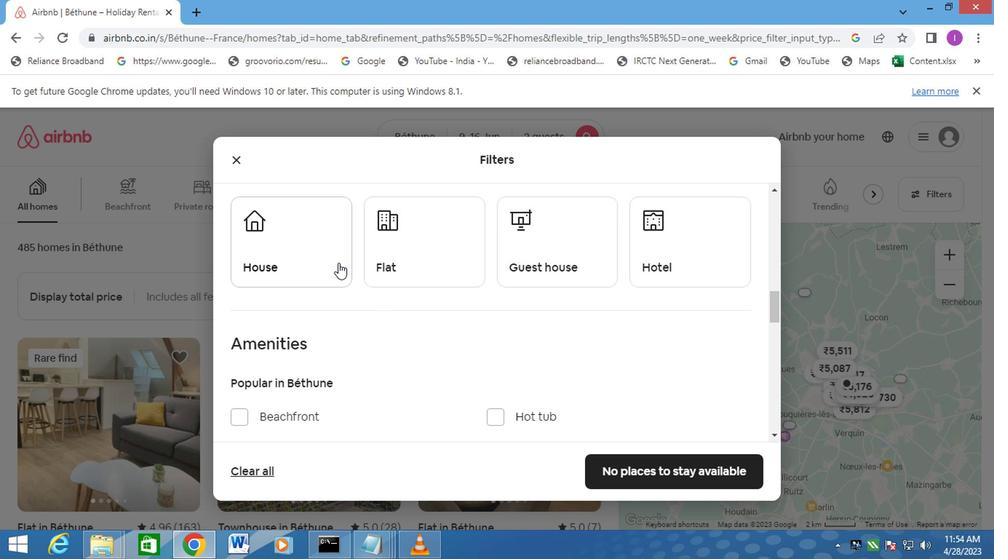 
Action: Mouse pressed left at (335, 260)
Screenshot: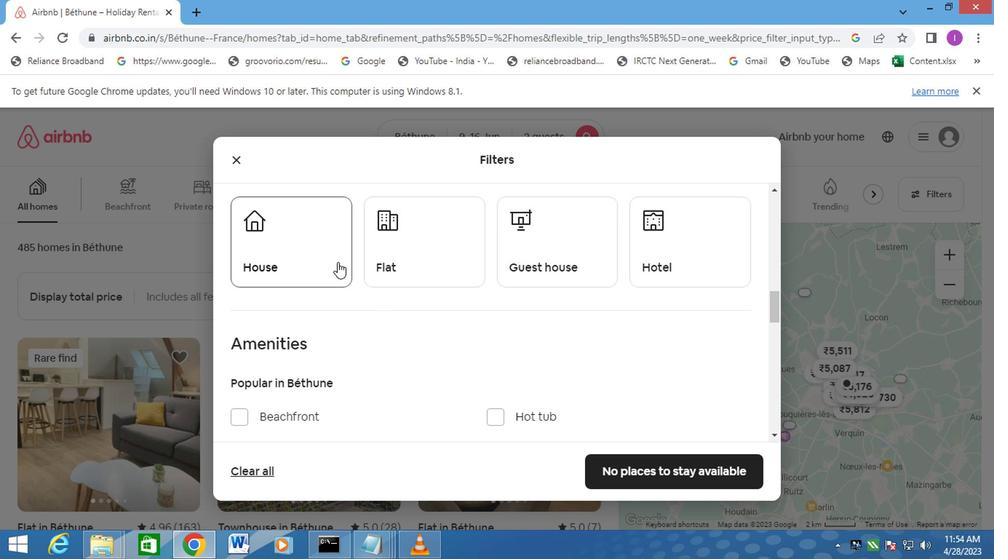 
Action: Mouse moved to (398, 276)
Screenshot: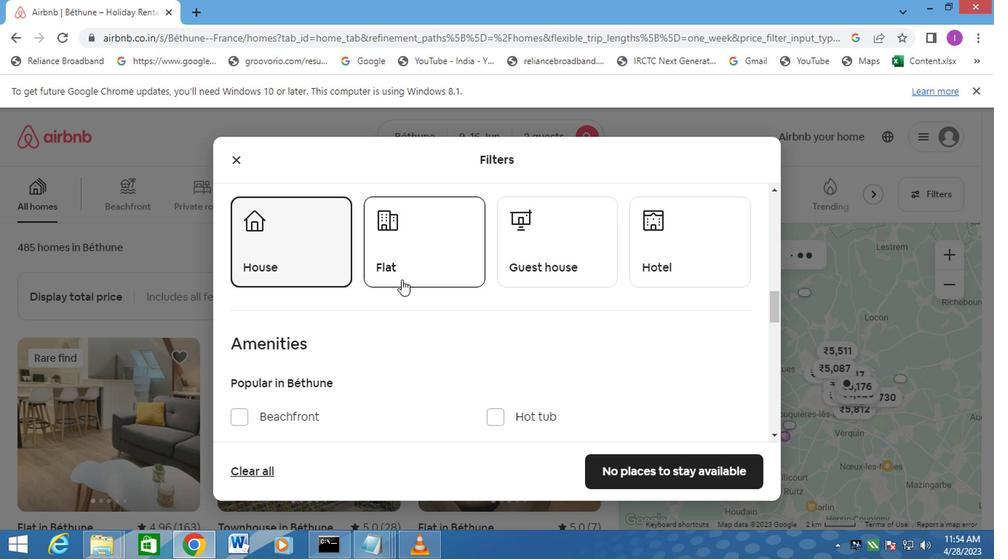 
Action: Mouse pressed left at (398, 276)
Screenshot: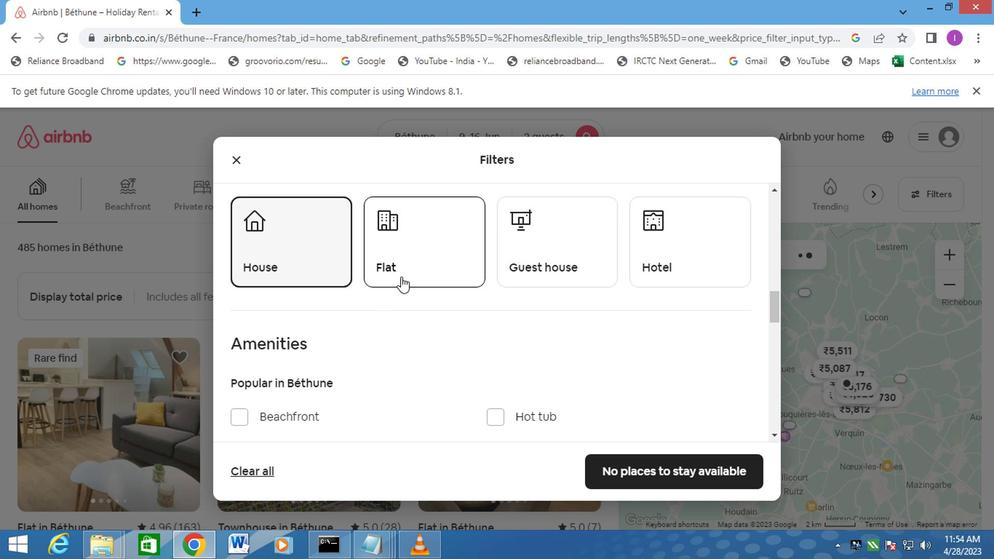 
Action: Mouse moved to (520, 272)
Screenshot: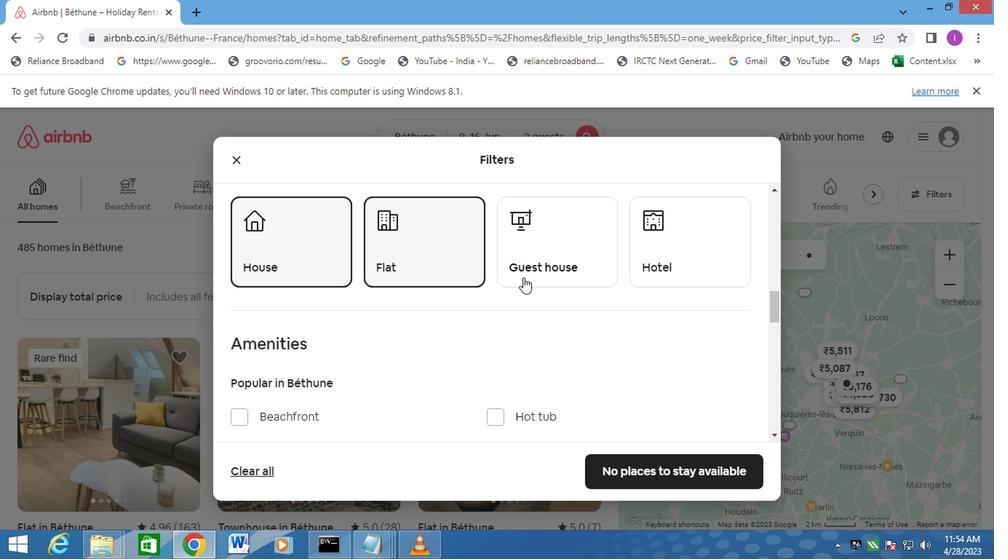 
Action: Mouse pressed left at (520, 272)
Screenshot: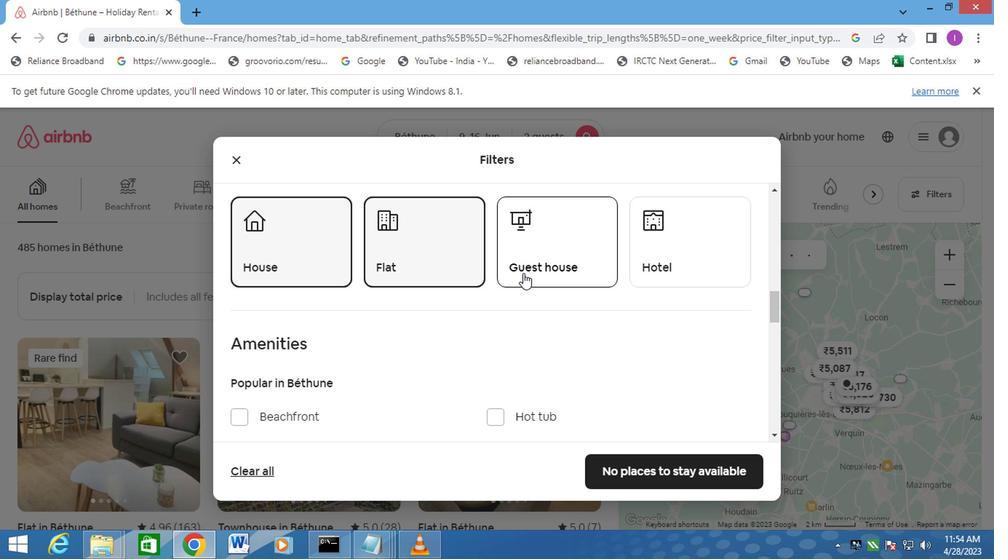 
Action: Mouse moved to (441, 351)
Screenshot: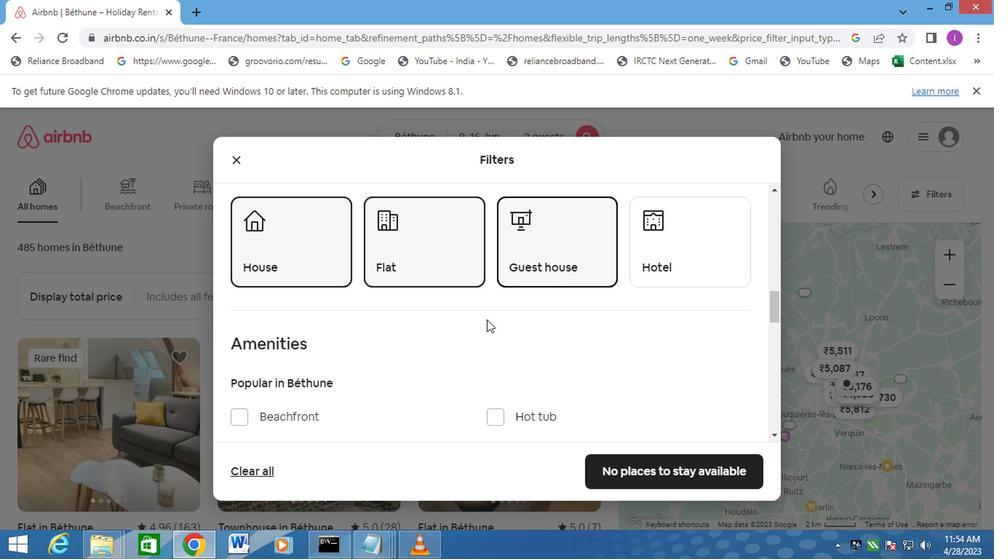 
Action: Mouse scrolled (441, 350) with delta (0, -1)
Screenshot: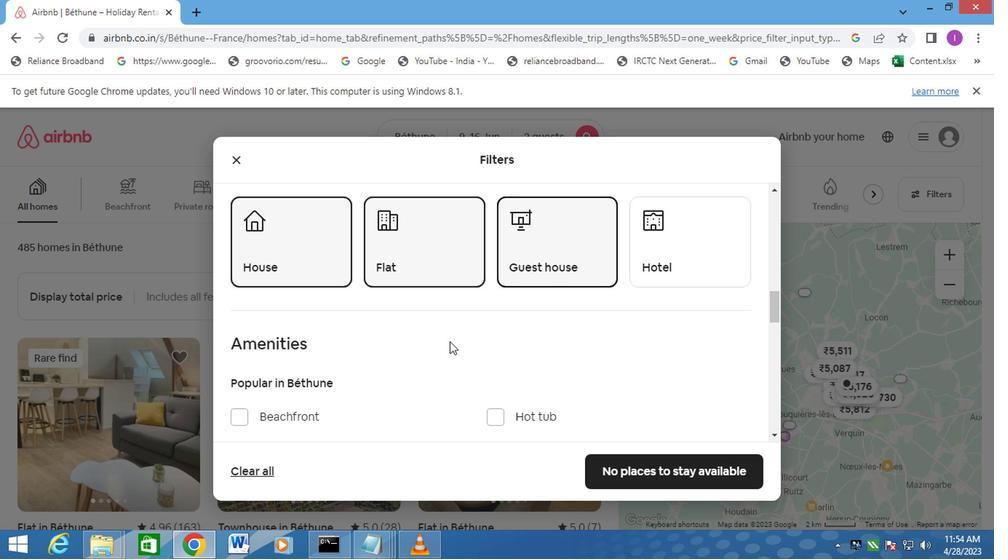 
Action: Mouse scrolled (441, 350) with delta (0, -1)
Screenshot: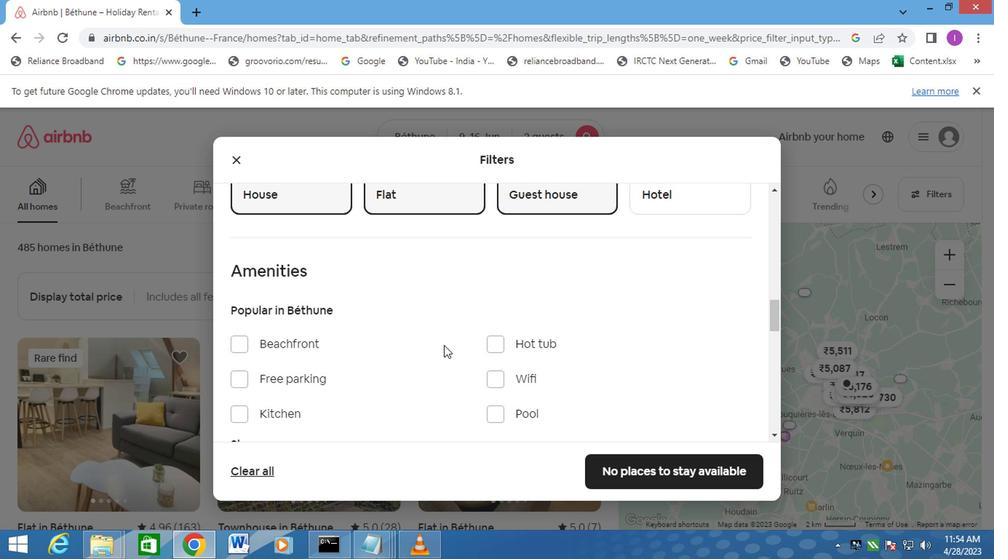 
Action: Mouse moved to (432, 327)
Screenshot: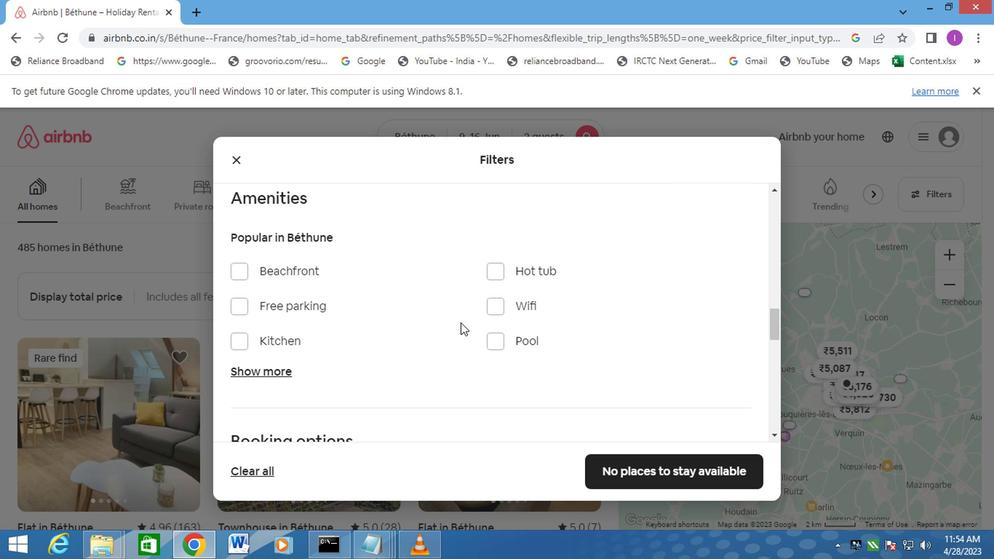 
Action: Mouse scrolled (432, 326) with delta (0, -1)
Screenshot: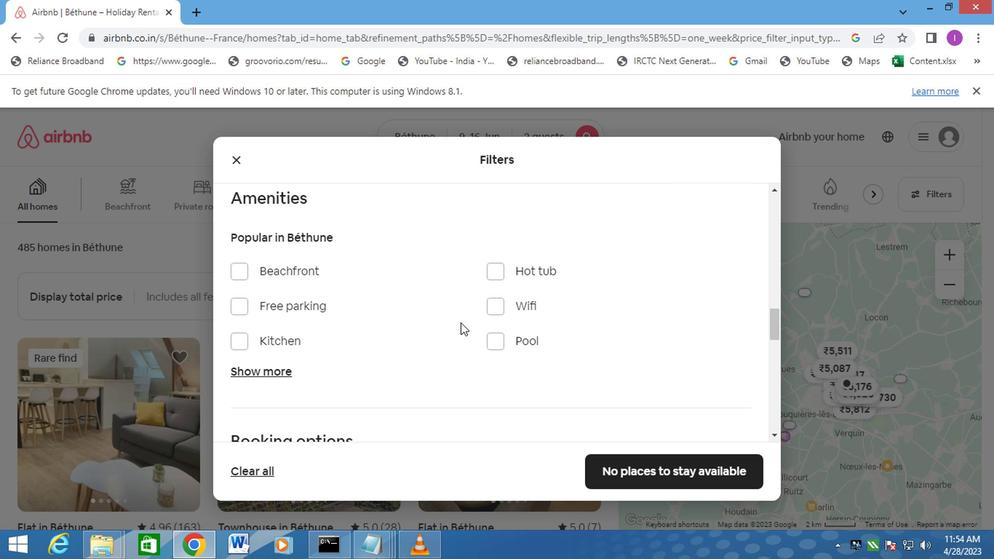 
Action: Mouse moved to (278, 295)
Screenshot: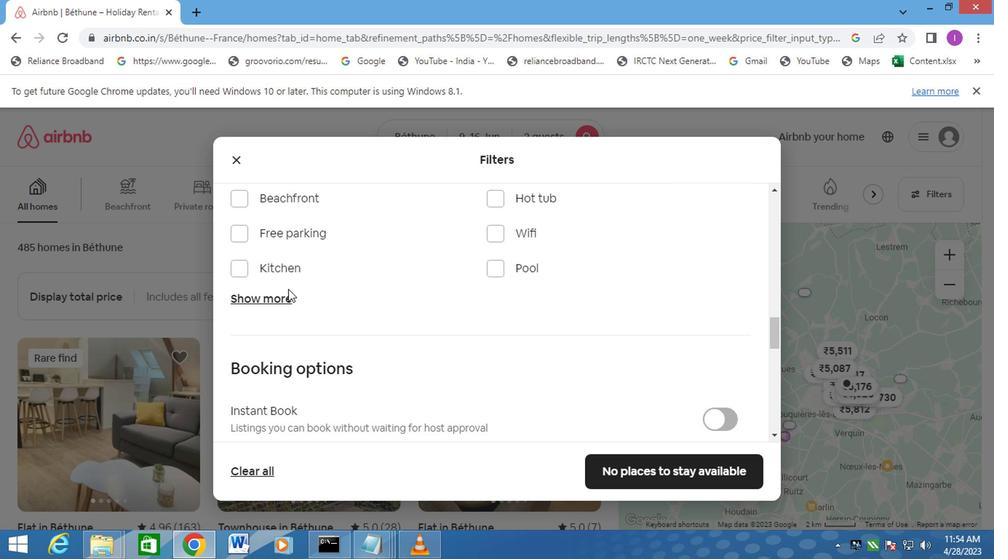 
Action: Mouse pressed left at (278, 295)
Screenshot: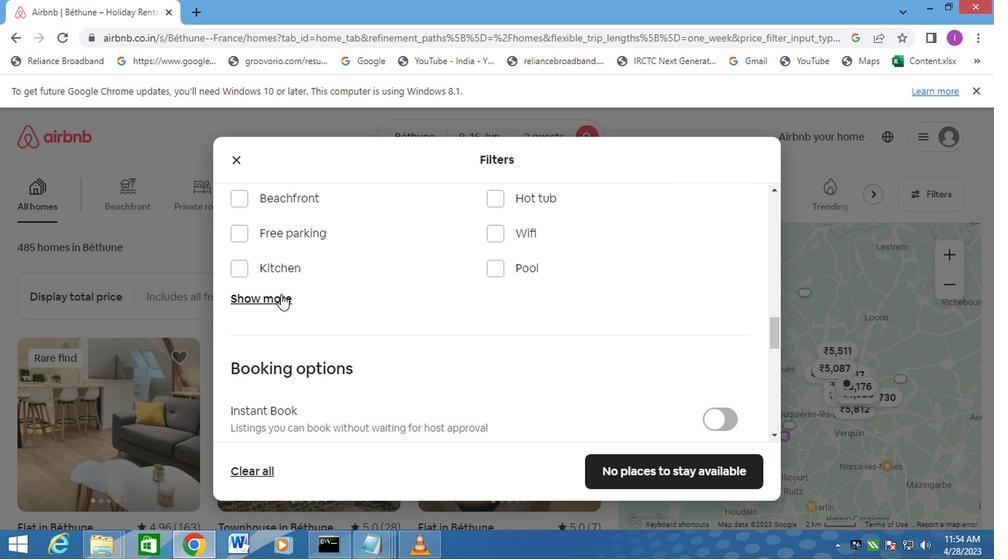 
Action: Mouse moved to (237, 350)
Screenshot: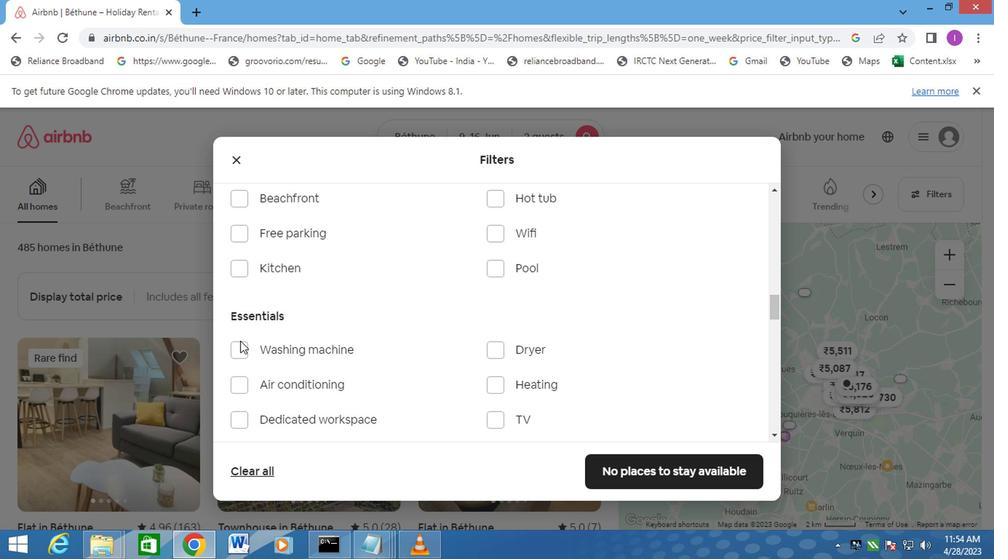 
Action: Mouse pressed left at (237, 350)
Screenshot: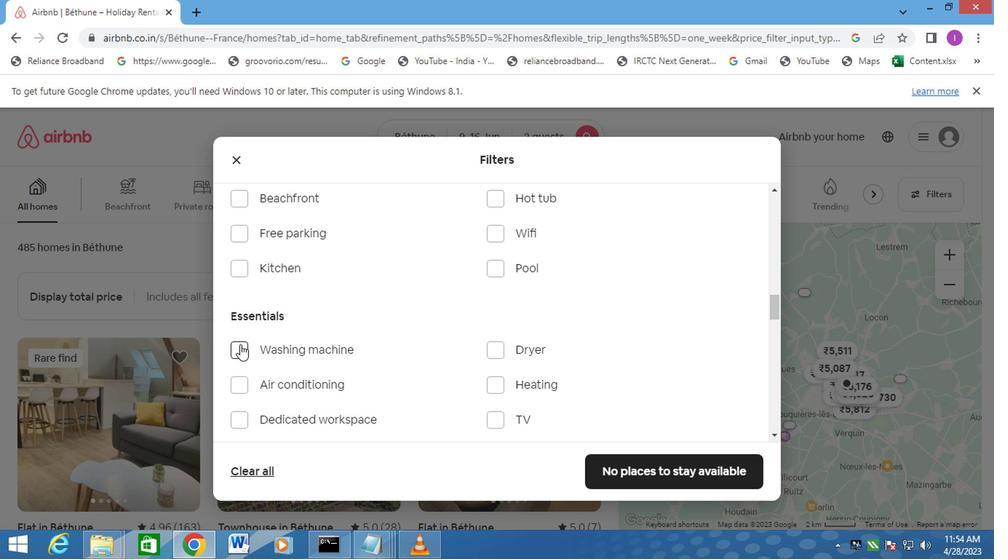 
Action: Mouse moved to (379, 342)
Screenshot: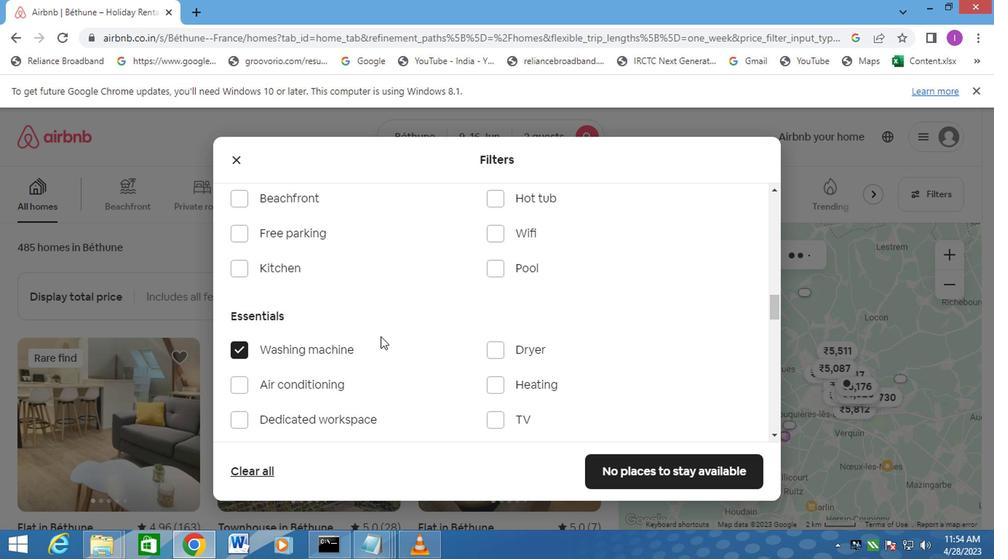 
Action: Mouse scrolled (379, 341) with delta (0, -1)
Screenshot: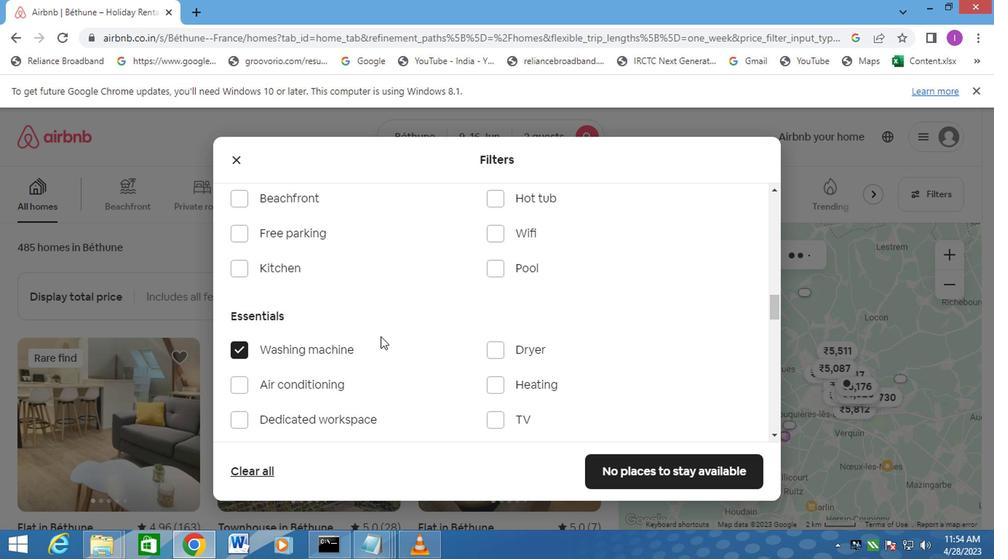 
Action: Mouse scrolled (379, 341) with delta (0, -1)
Screenshot: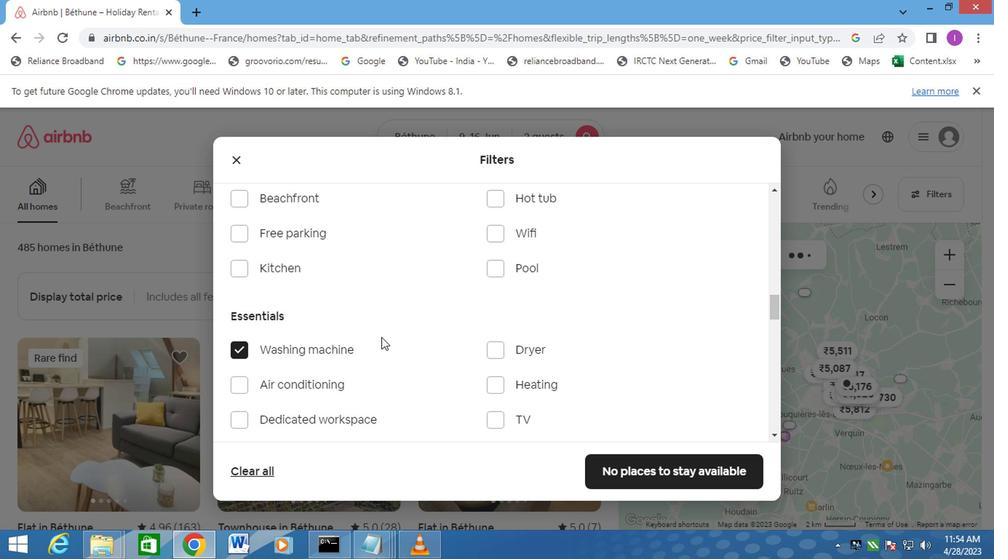 
Action: Mouse moved to (379, 343)
Screenshot: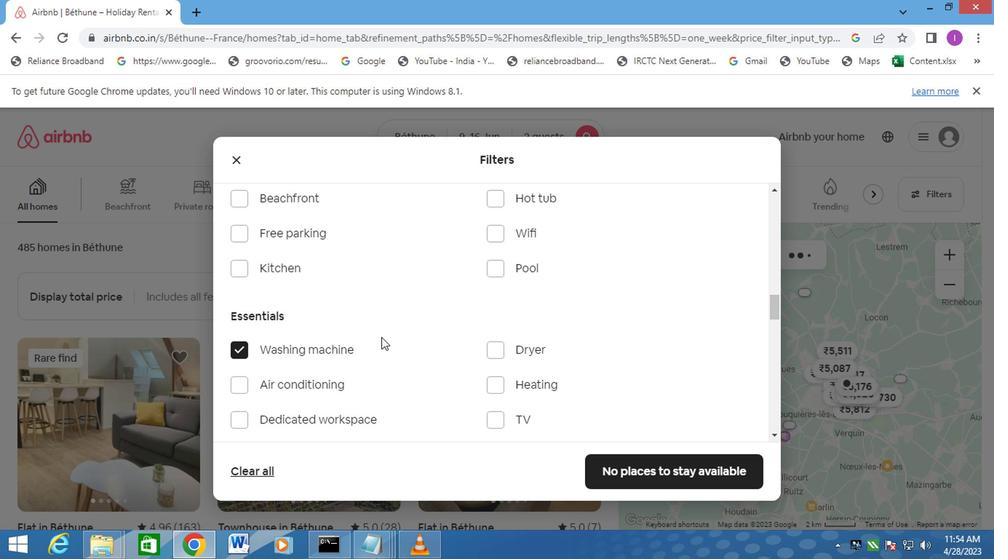 
Action: Mouse scrolled (379, 342) with delta (0, 0)
Screenshot: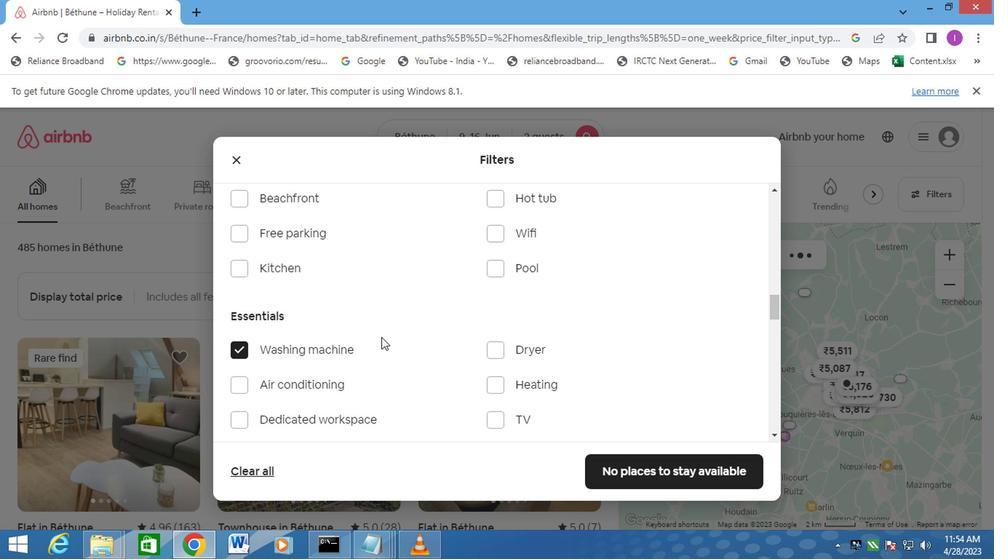 
Action: Mouse moved to (391, 342)
Screenshot: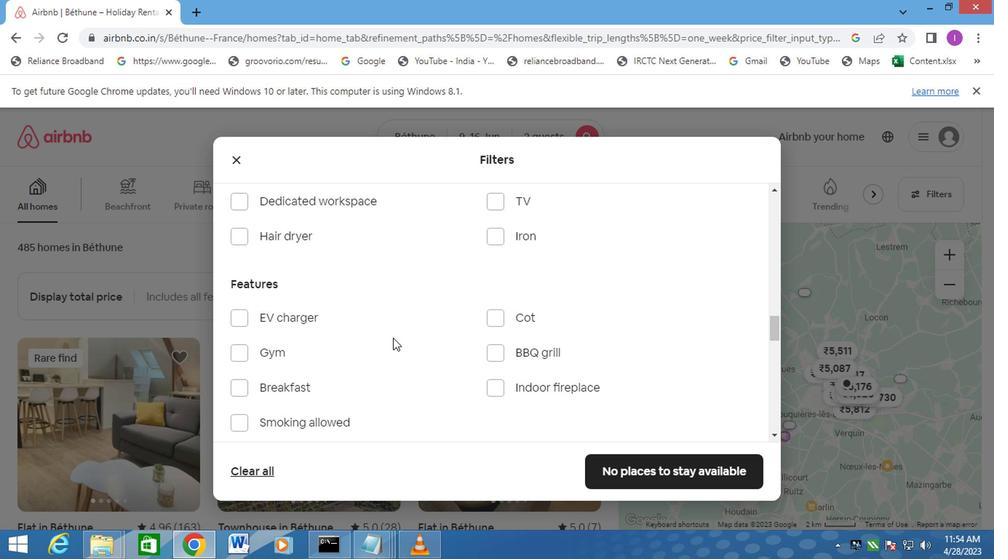 
Action: Mouse scrolled (391, 341) with delta (0, -1)
Screenshot: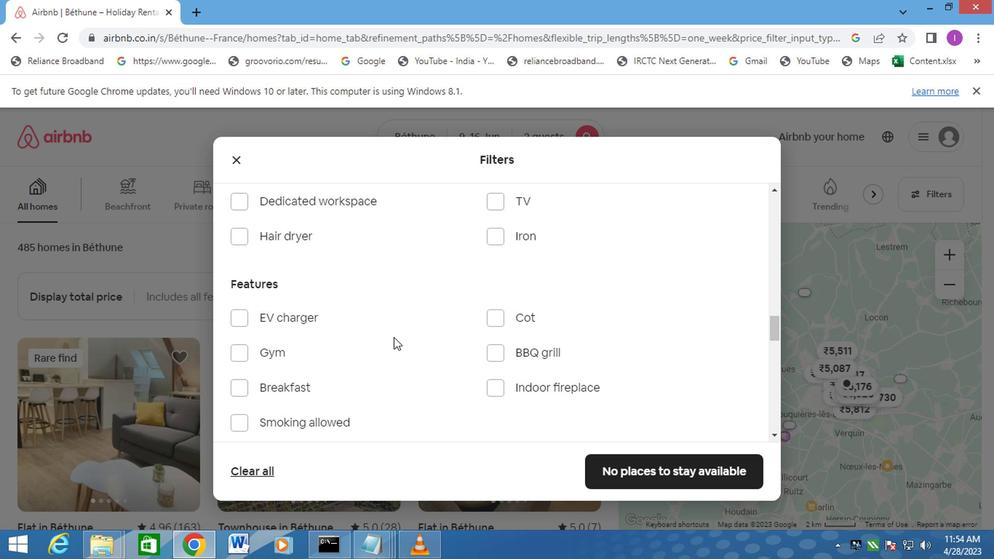 
Action: Mouse scrolled (391, 341) with delta (0, -1)
Screenshot: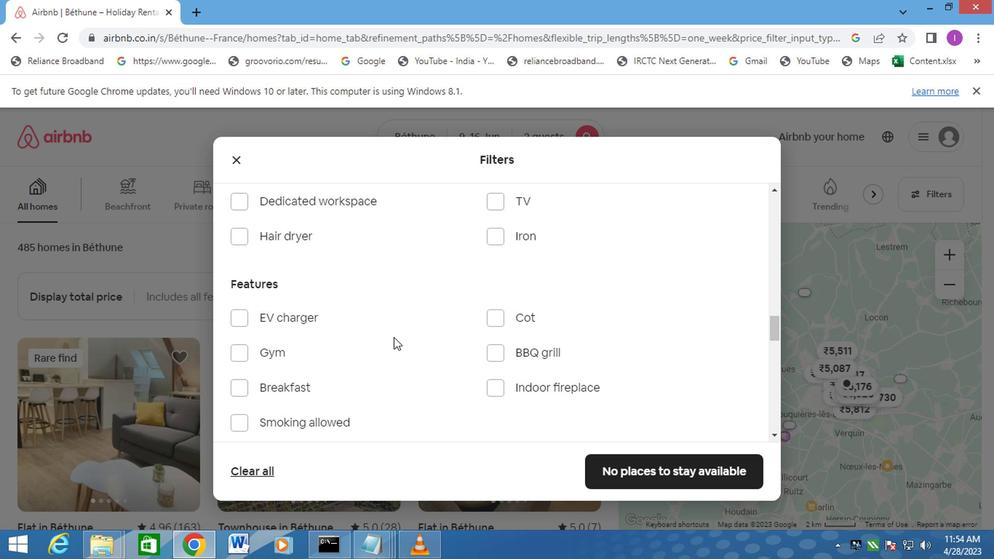 
Action: Mouse scrolled (391, 341) with delta (0, -1)
Screenshot: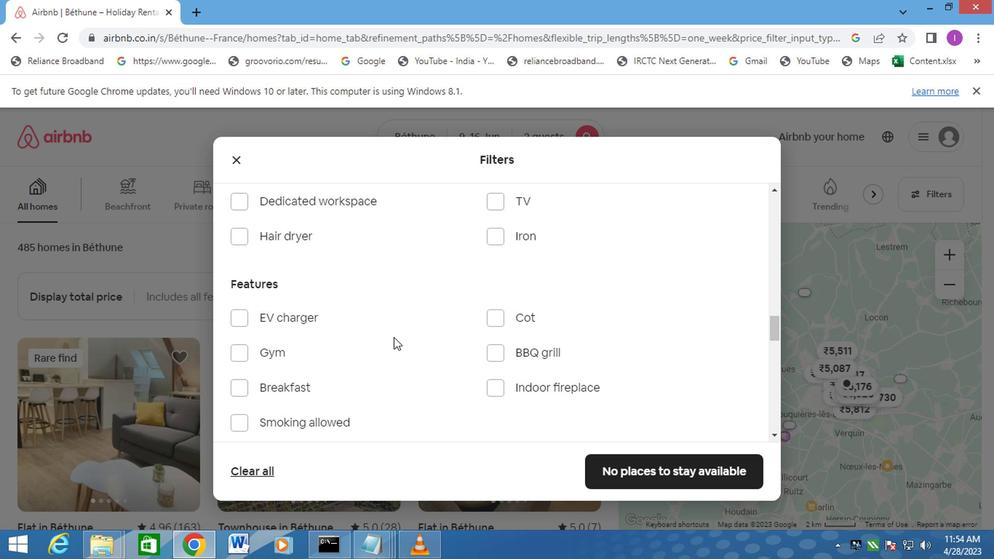 
Action: Mouse moved to (393, 337)
Screenshot: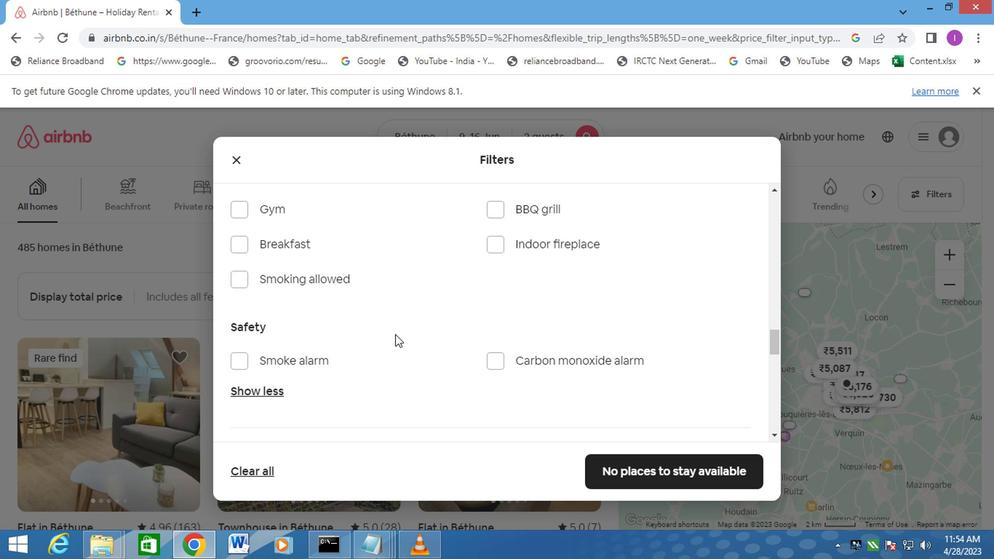 
Action: Mouse scrolled (393, 336) with delta (0, -1)
Screenshot: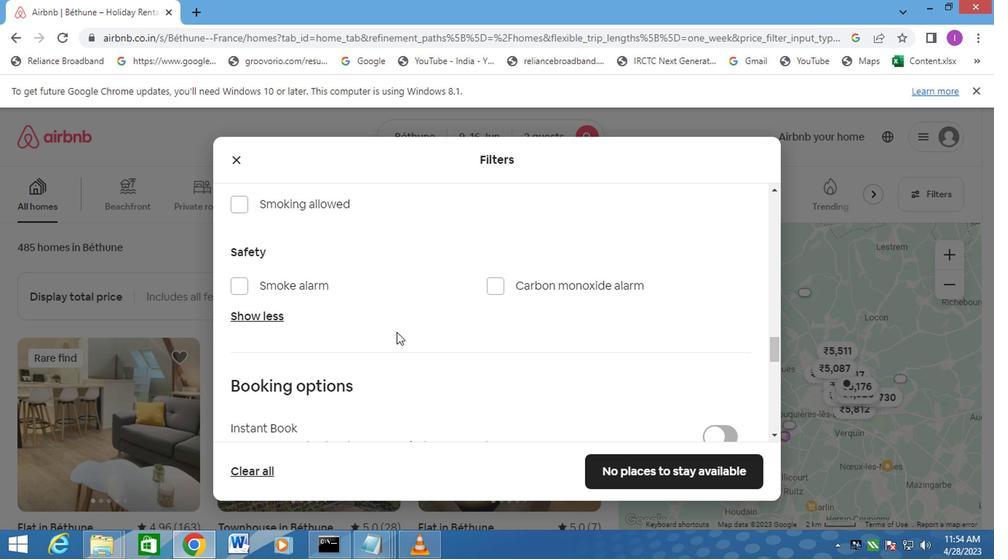 
Action: Mouse scrolled (393, 336) with delta (0, -1)
Screenshot: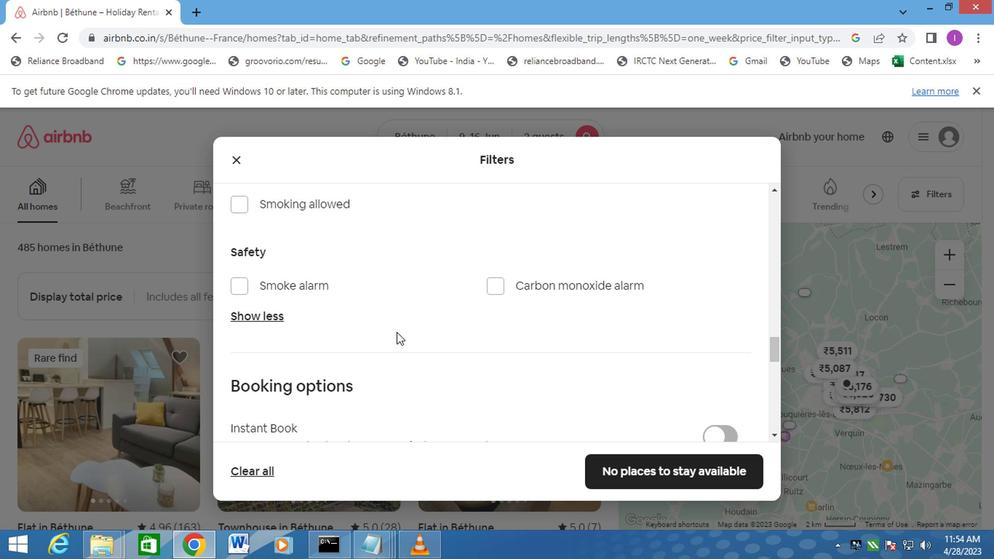 
Action: Mouse moved to (725, 352)
Screenshot: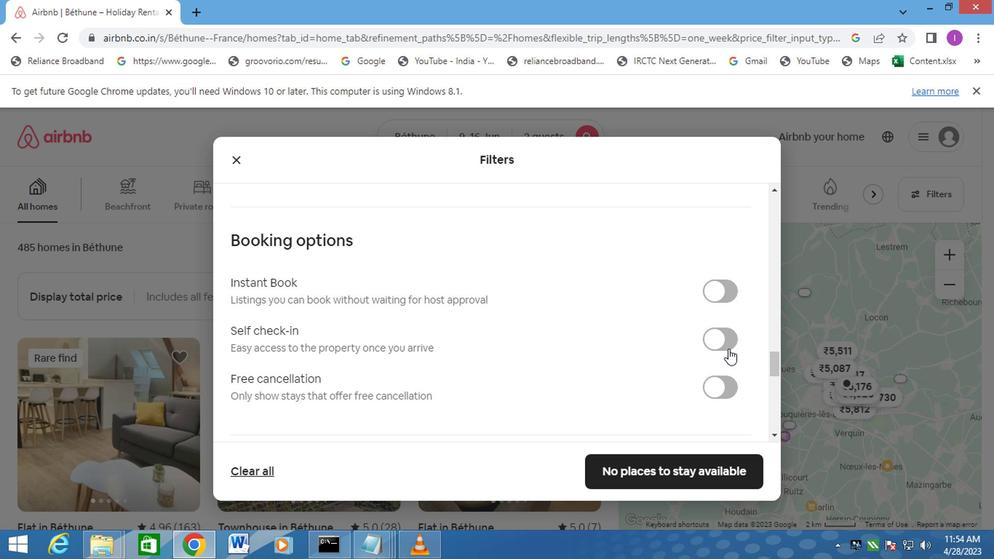 
Action: Mouse pressed left at (725, 352)
Screenshot: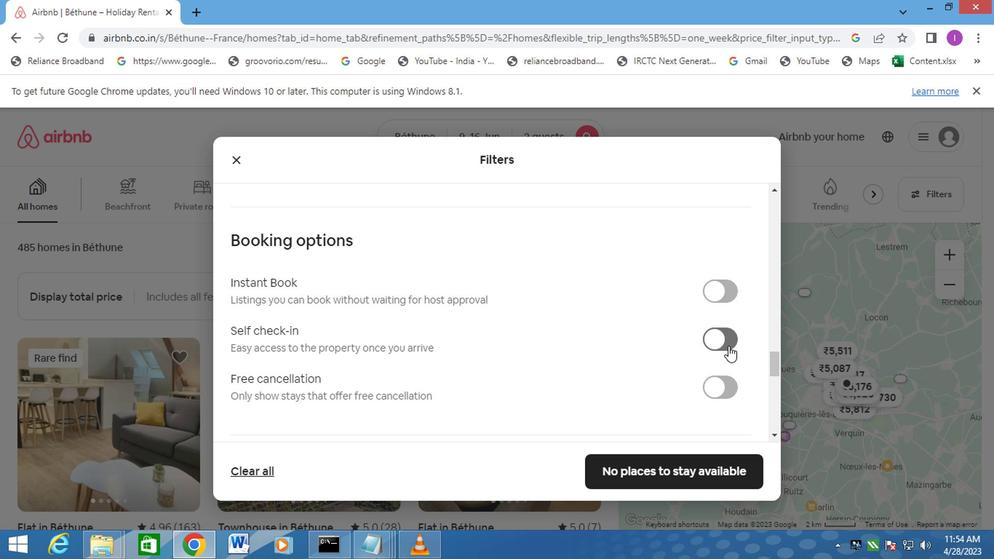 
Action: Mouse moved to (398, 365)
Screenshot: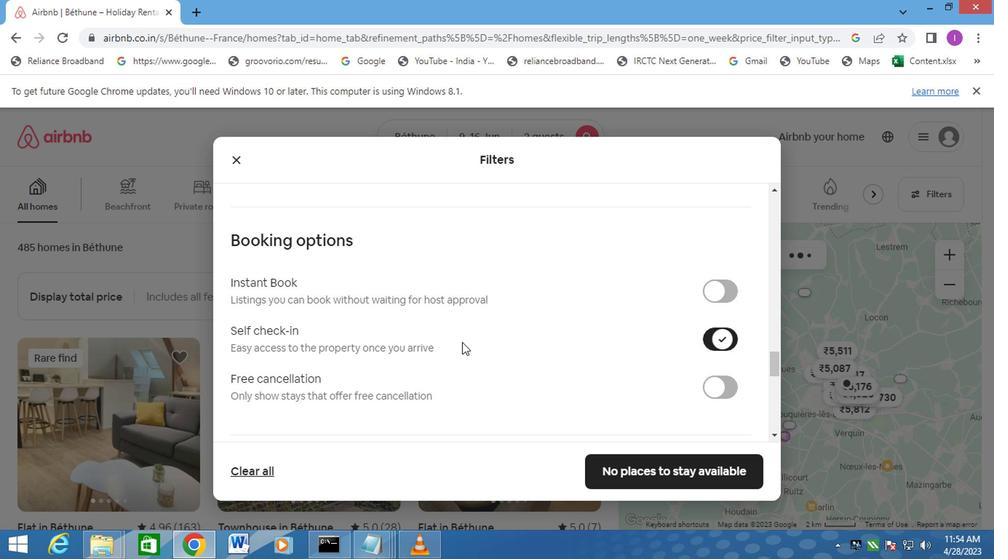 
Action: Mouse scrolled (398, 365) with delta (0, 0)
Screenshot: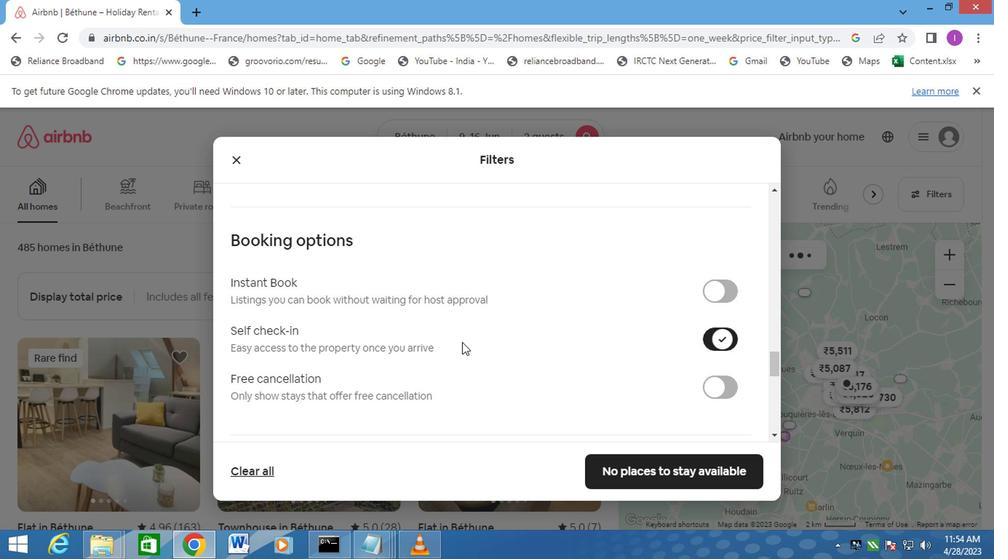 
Action: Mouse moved to (368, 374)
Screenshot: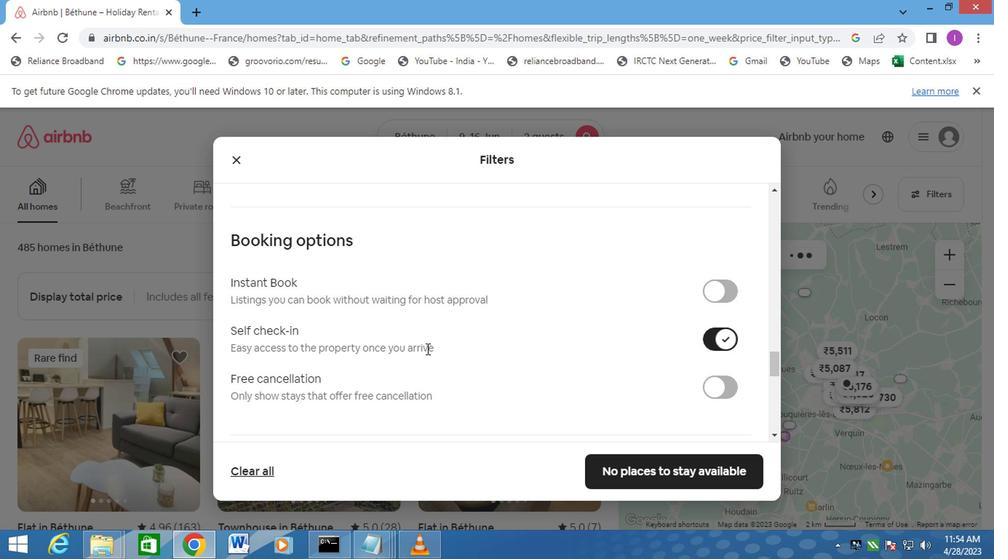 
Action: Mouse scrolled (368, 373) with delta (0, -1)
Screenshot: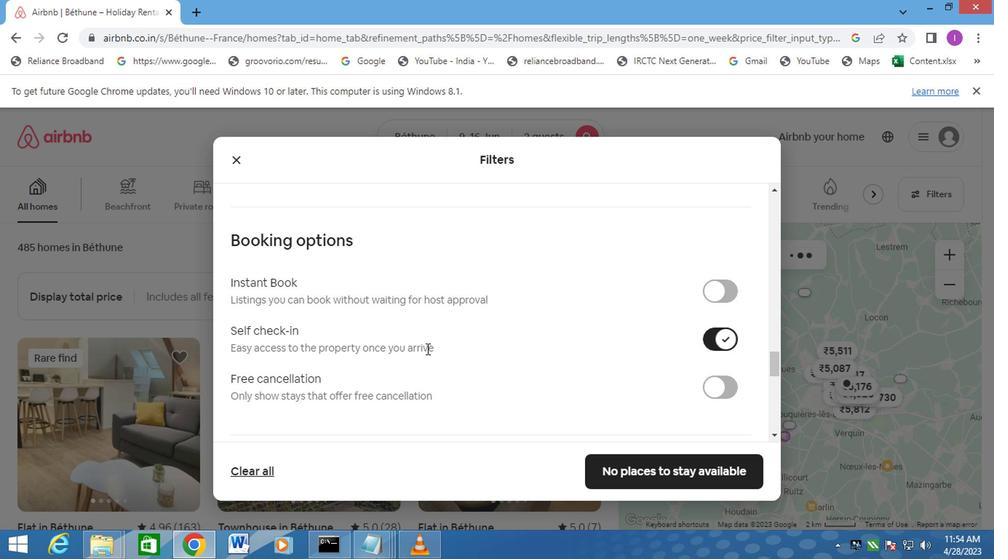 
Action: Mouse moved to (367, 375)
Screenshot: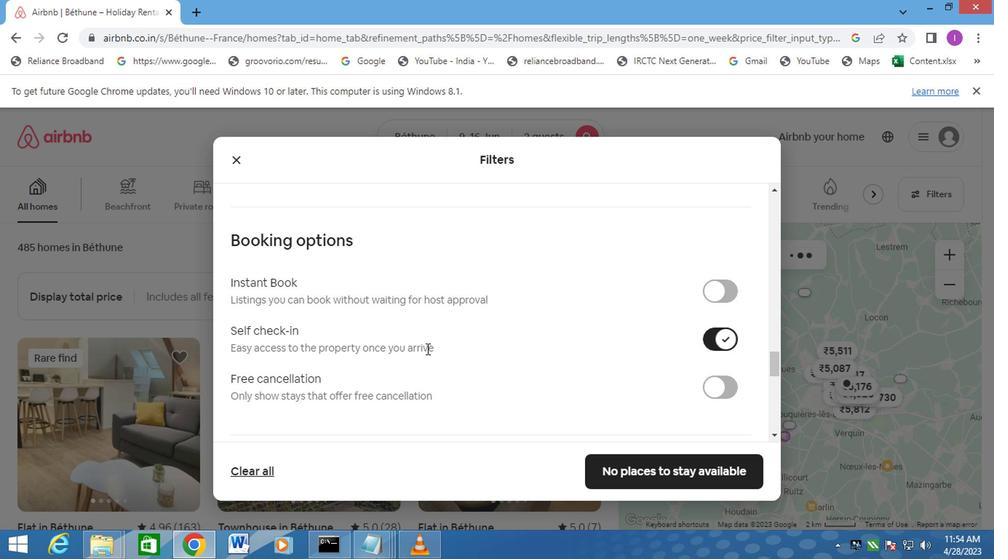 
Action: Mouse scrolled (367, 374) with delta (0, 0)
Screenshot: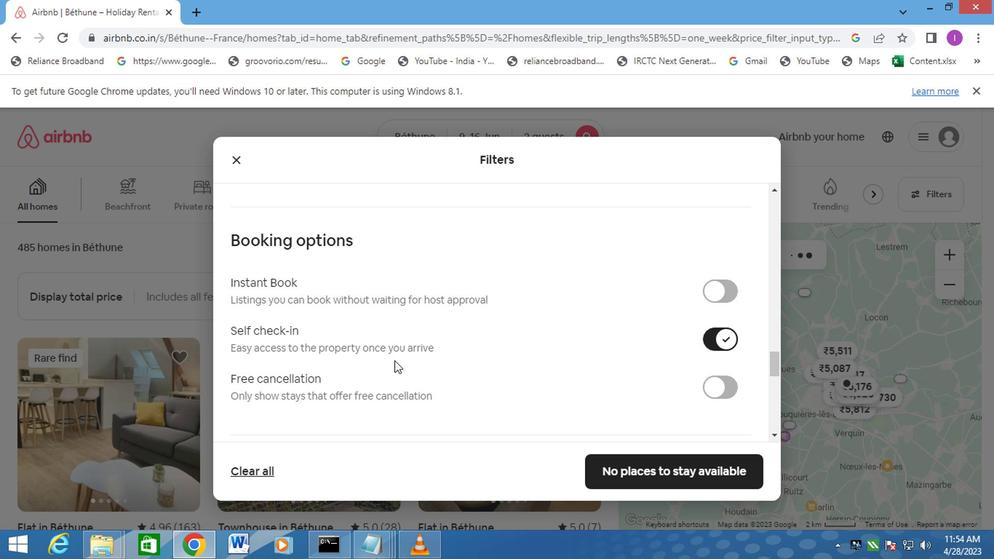 
Action: Mouse moved to (369, 373)
Screenshot: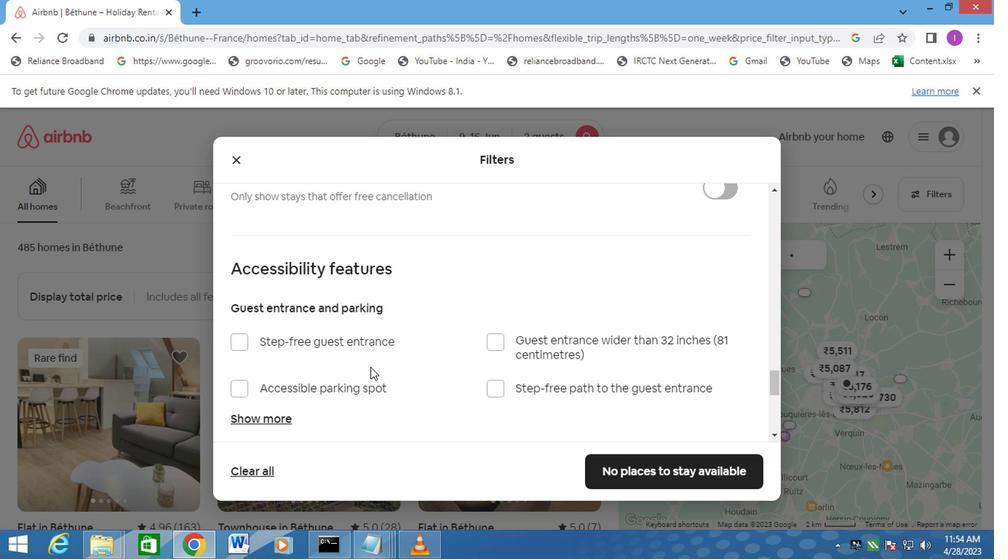 
Action: Mouse scrolled (369, 372) with delta (0, 0)
Screenshot: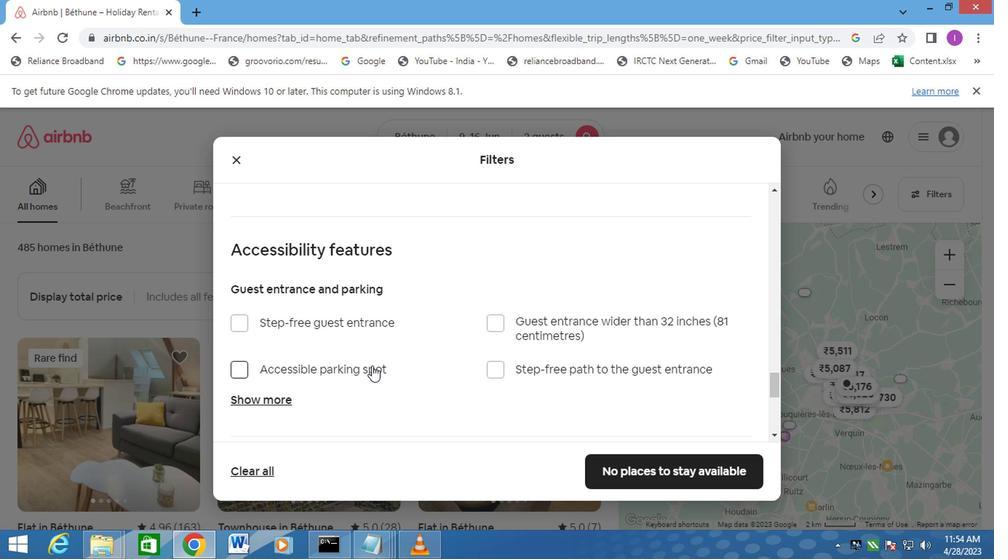 
Action: Mouse scrolled (369, 372) with delta (0, 0)
Screenshot: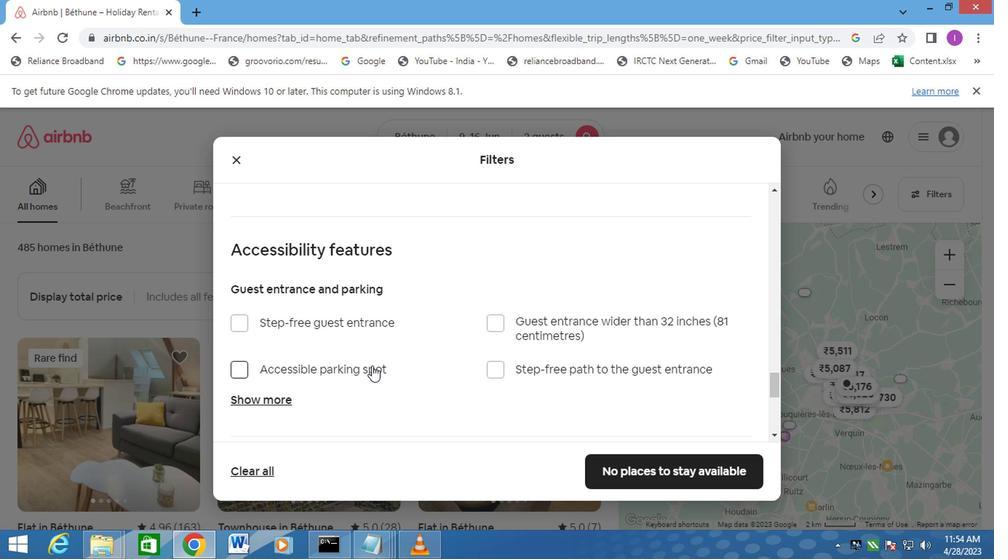 
Action: Mouse moved to (350, 356)
Screenshot: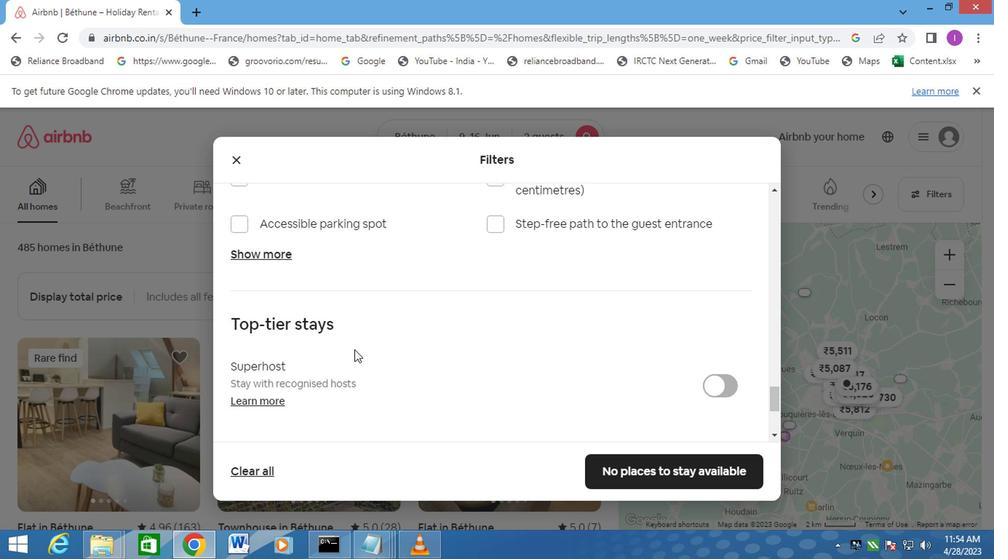 
Action: Mouse scrolled (350, 355) with delta (0, -1)
Screenshot: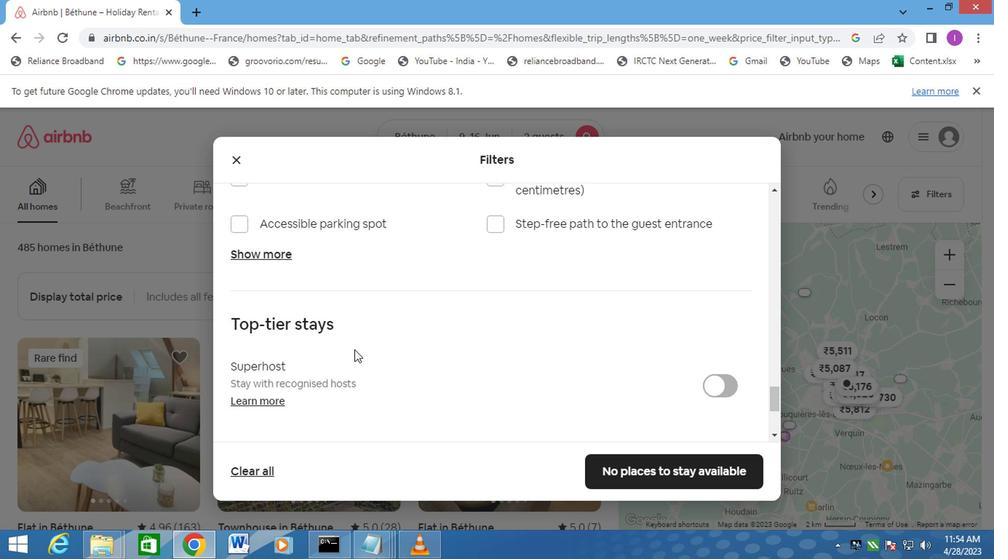 
Action: Mouse moved to (340, 353)
Screenshot: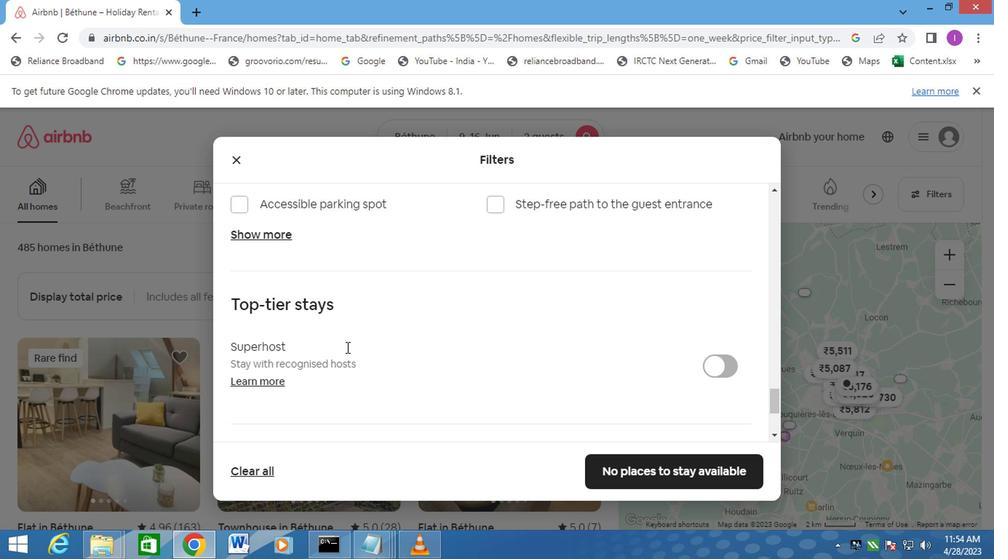 
Action: Mouse scrolled (340, 353) with delta (0, 0)
Screenshot: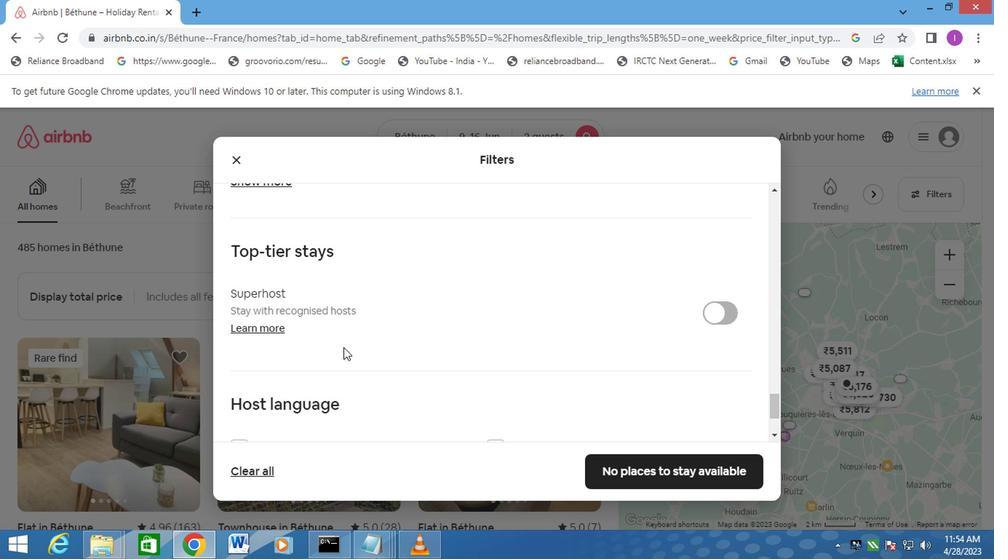 
Action: Mouse scrolled (340, 353) with delta (0, 0)
Screenshot: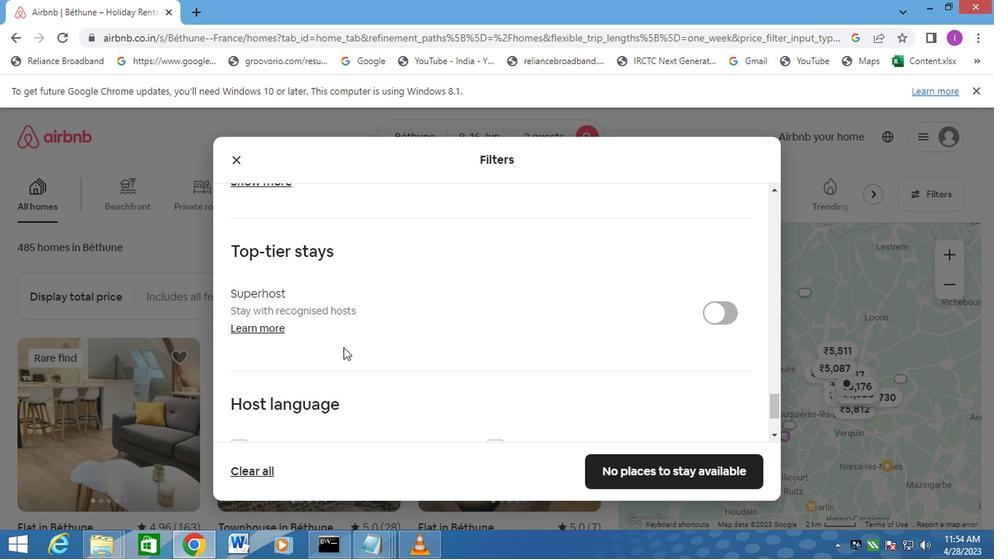 
Action: Mouse moved to (237, 343)
Screenshot: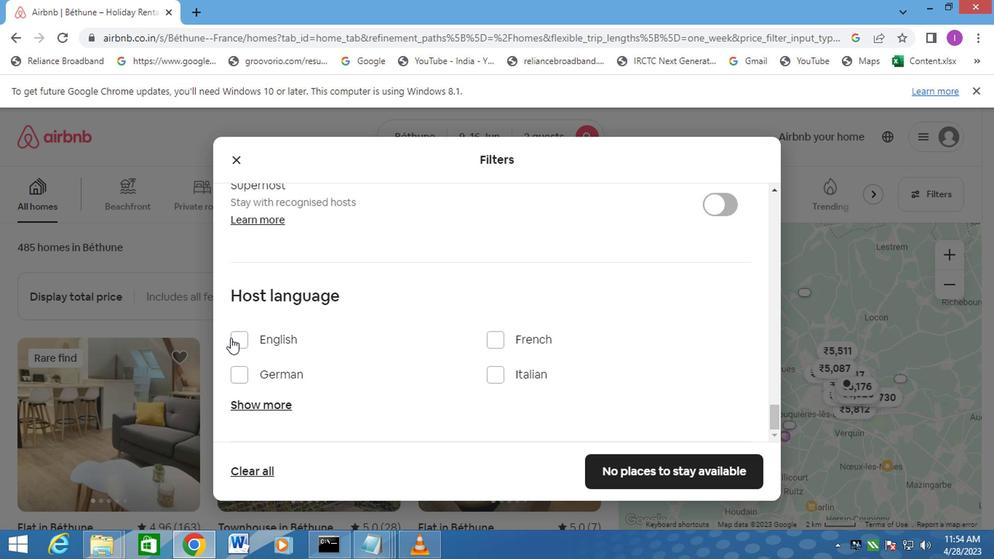 
Action: Mouse pressed left at (237, 343)
Screenshot: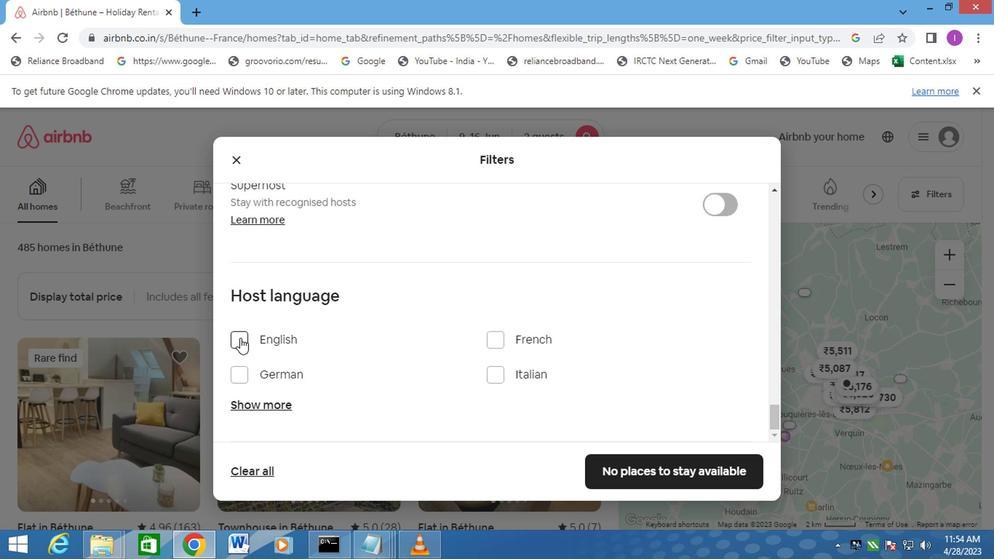
Action: Mouse moved to (618, 495)
Screenshot: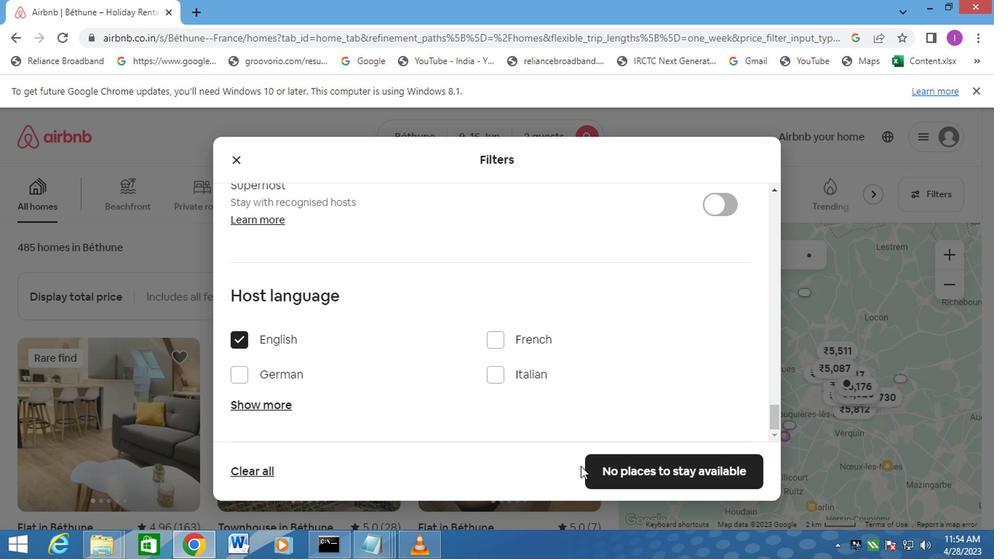 
Action: Mouse pressed left at (618, 495)
Screenshot: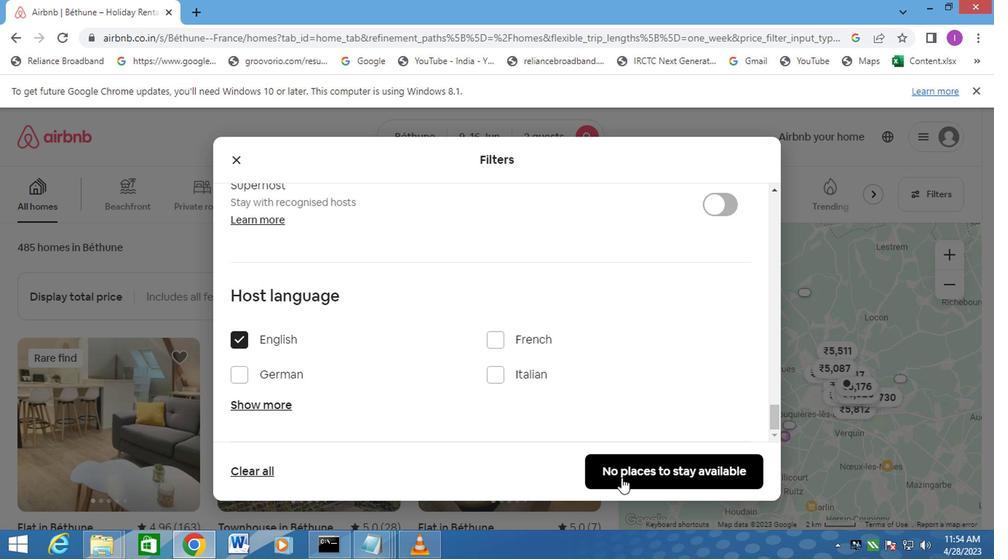 
Action: Mouse moved to (643, 483)
Screenshot: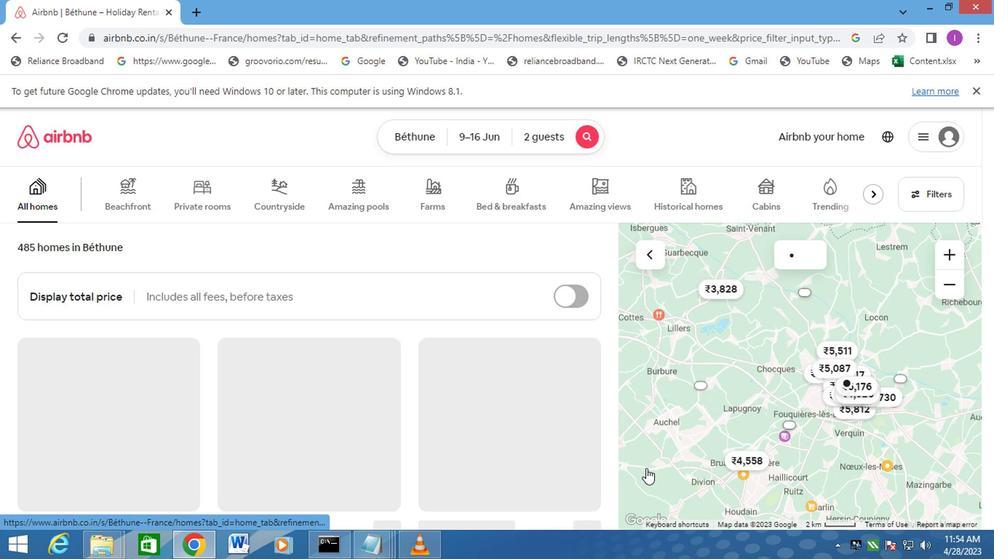 
